 Task: Add Attachment from "Attach a link" to Card Card0000000216 in Board Board0000000054 in Workspace WS0000000018 in Trello. Add Cover Red to Card Card0000000216 in Board Board0000000054 in Workspace WS0000000018 in Trello. Add "Join Card" Button Button0000000216  to Card Card0000000216 in Board Board0000000054 in Workspace WS0000000018 in Trello. Add Description DS0000000216 to Card Card0000000216 in Board Board0000000054 in Workspace WS0000000018 in Trello. Add Comment CM0000000216 to Card Card0000000216 in Board Board0000000054 in Workspace WS0000000018 in Trello
Action: Mouse moved to (448, 613)
Screenshot: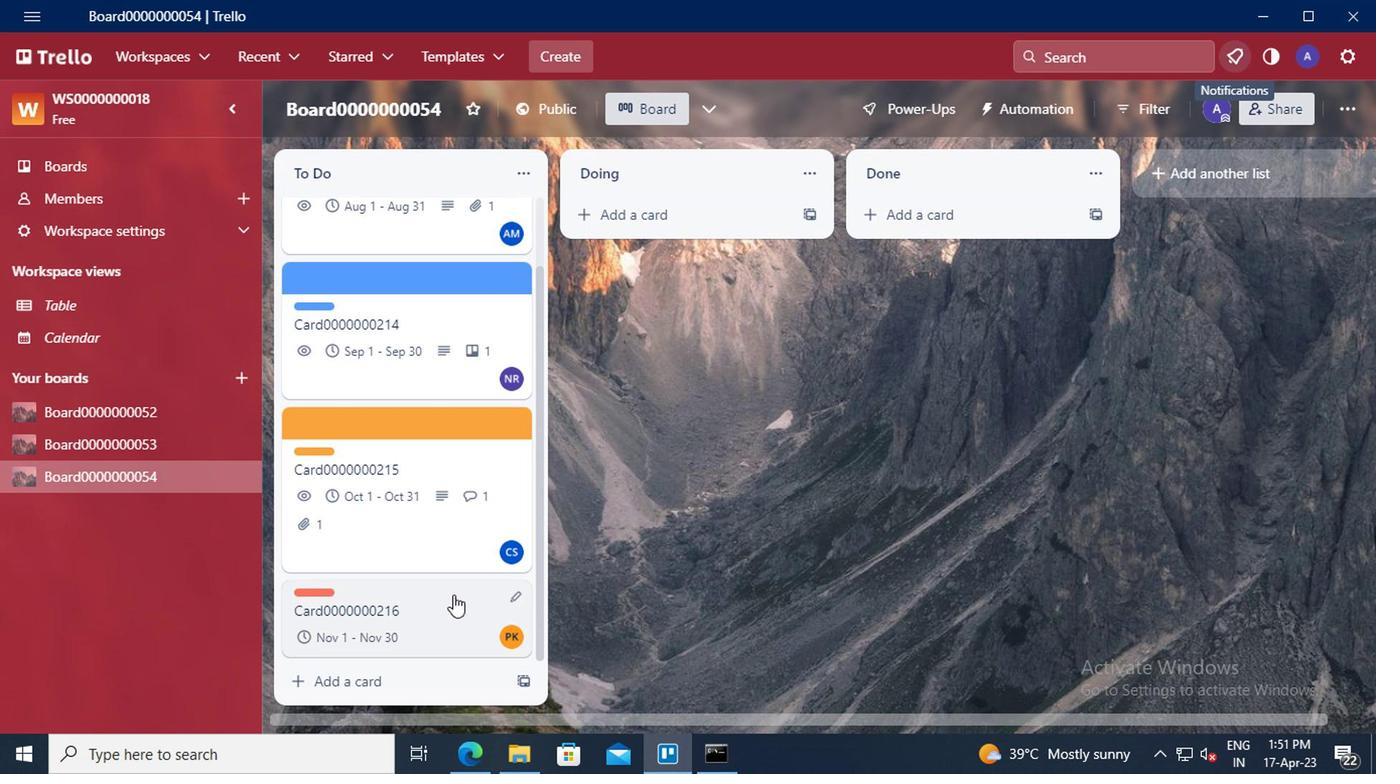 
Action: Mouse pressed left at (448, 613)
Screenshot: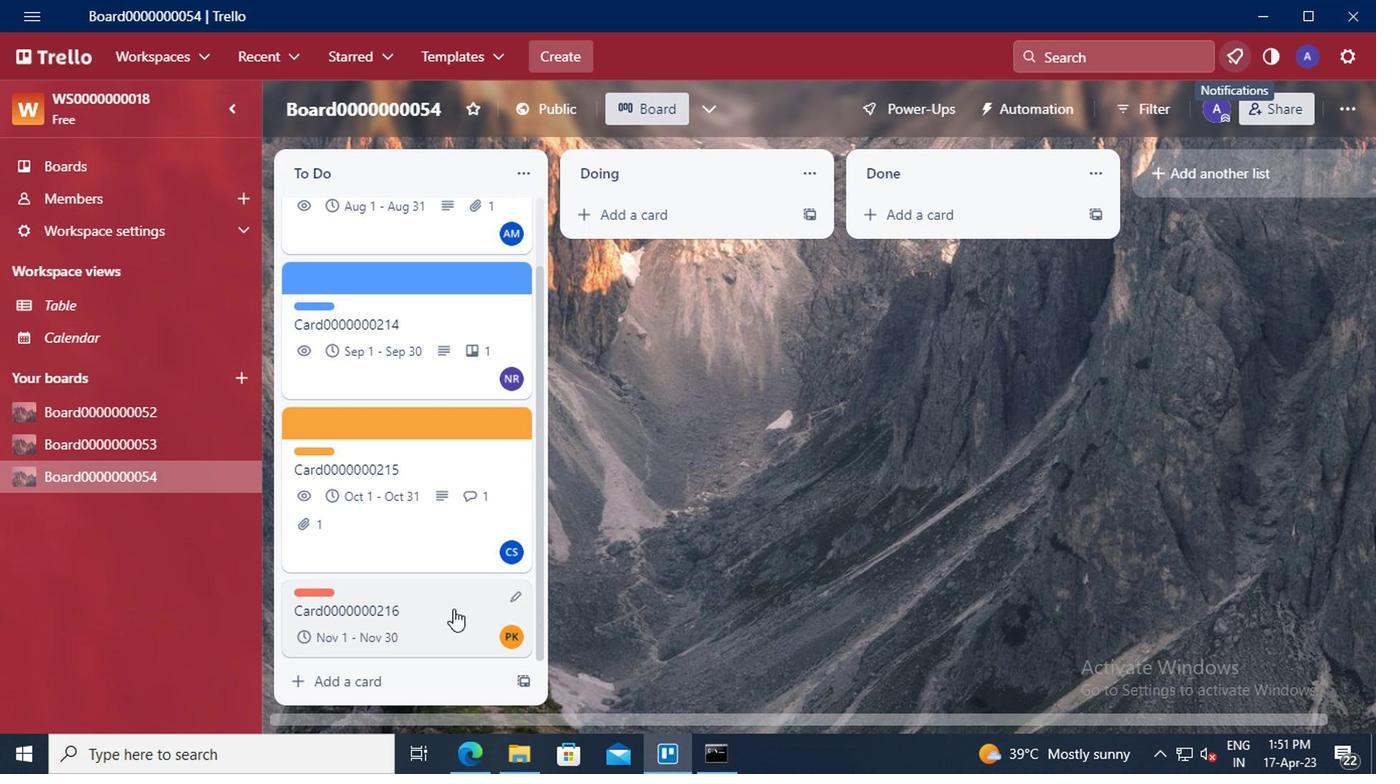 
Action: Mouse moved to (935, 348)
Screenshot: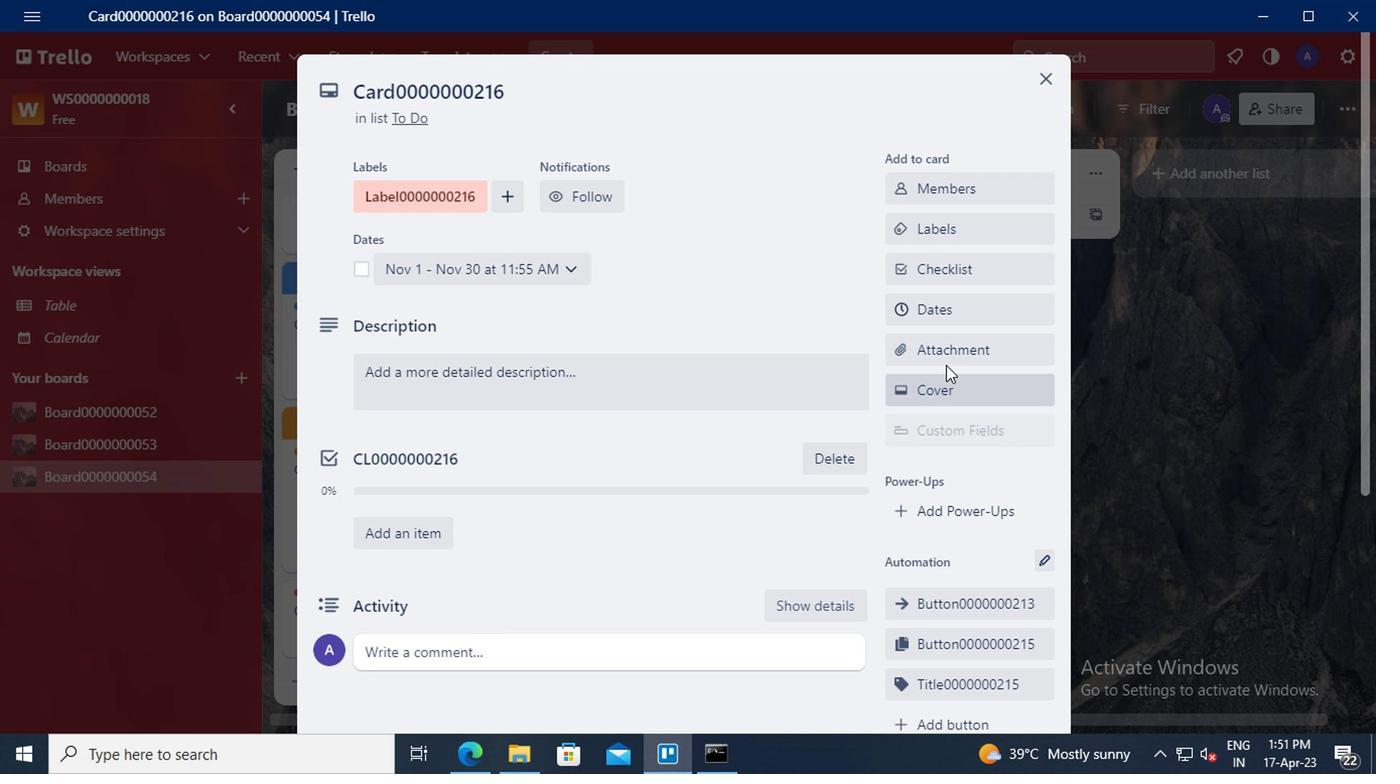 
Action: Mouse pressed left at (935, 348)
Screenshot: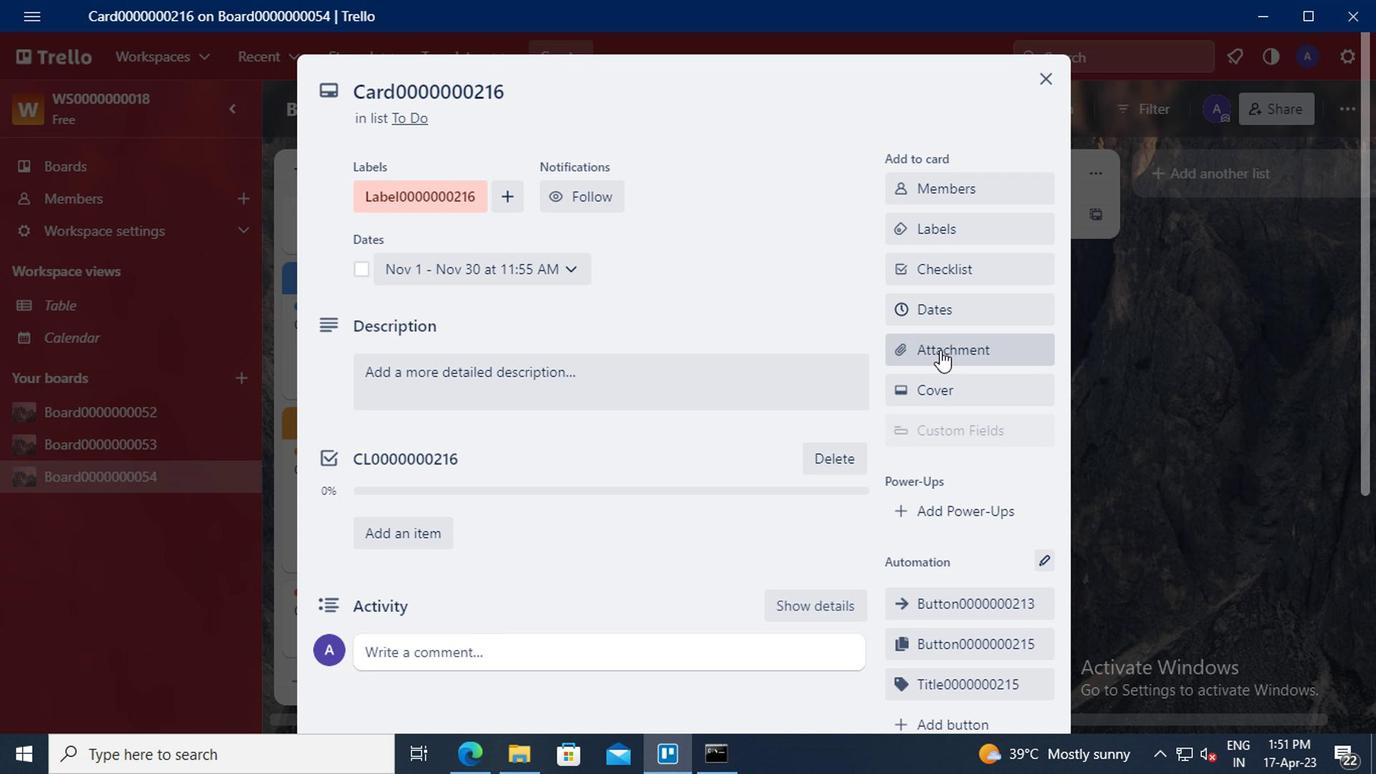 
Action: Mouse moved to (467, 752)
Screenshot: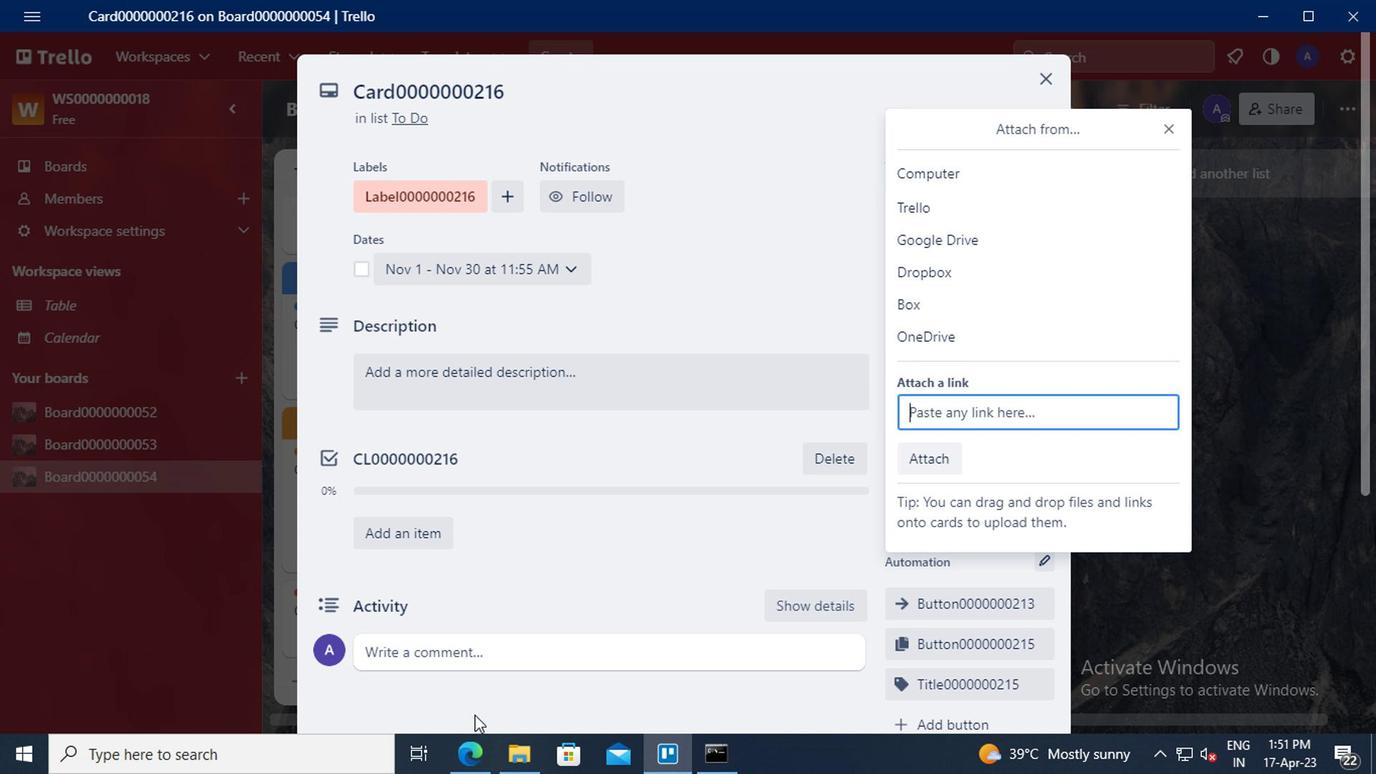
Action: Mouse pressed left at (467, 752)
Screenshot: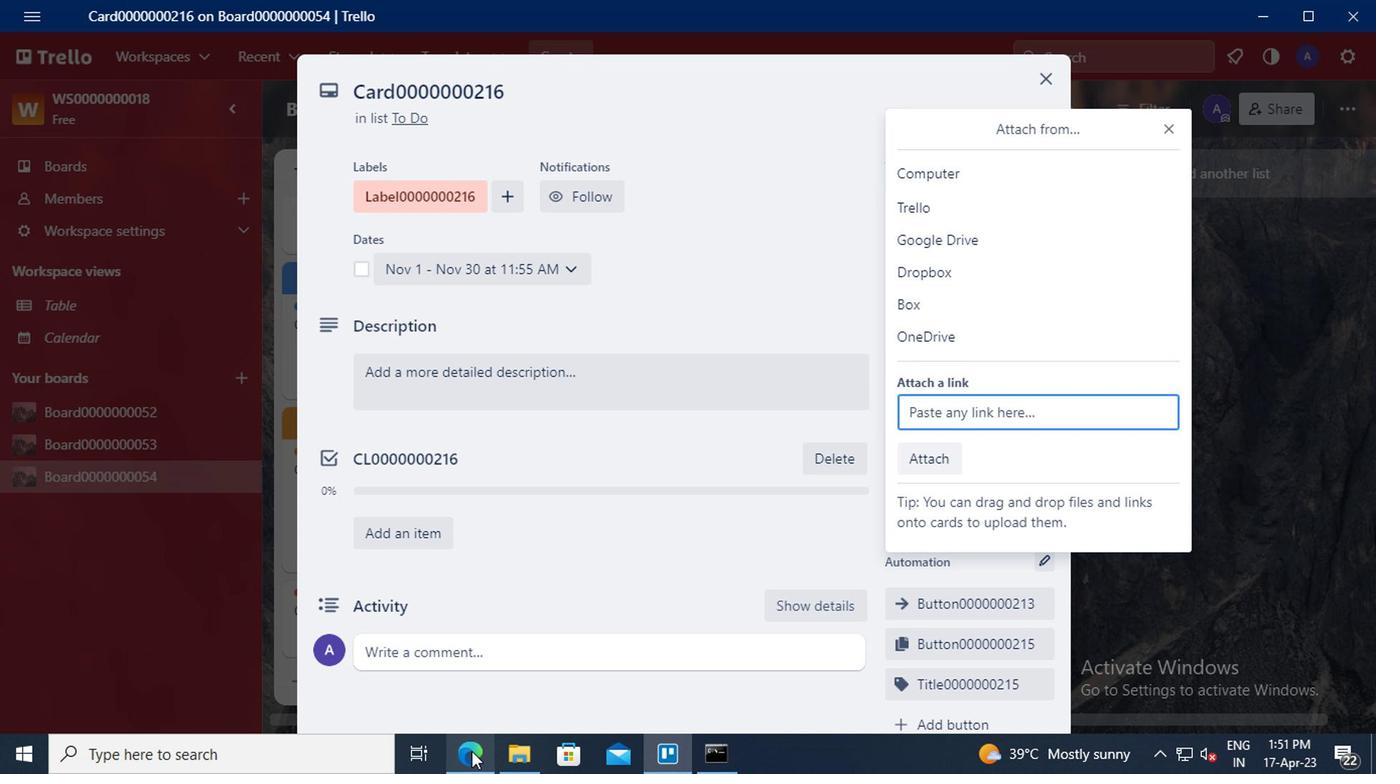 
Action: Mouse moved to (321, 53)
Screenshot: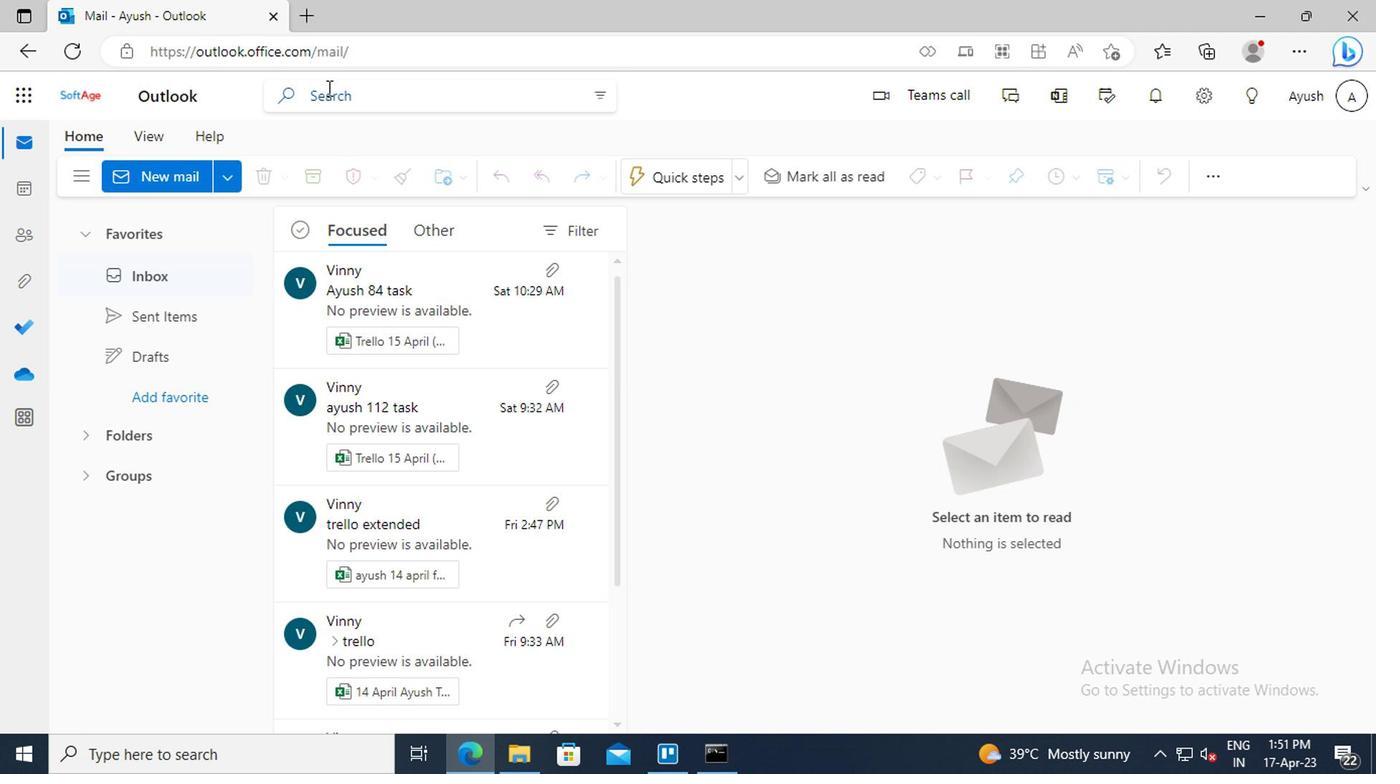 
Action: Mouse pressed left at (321, 53)
Screenshot: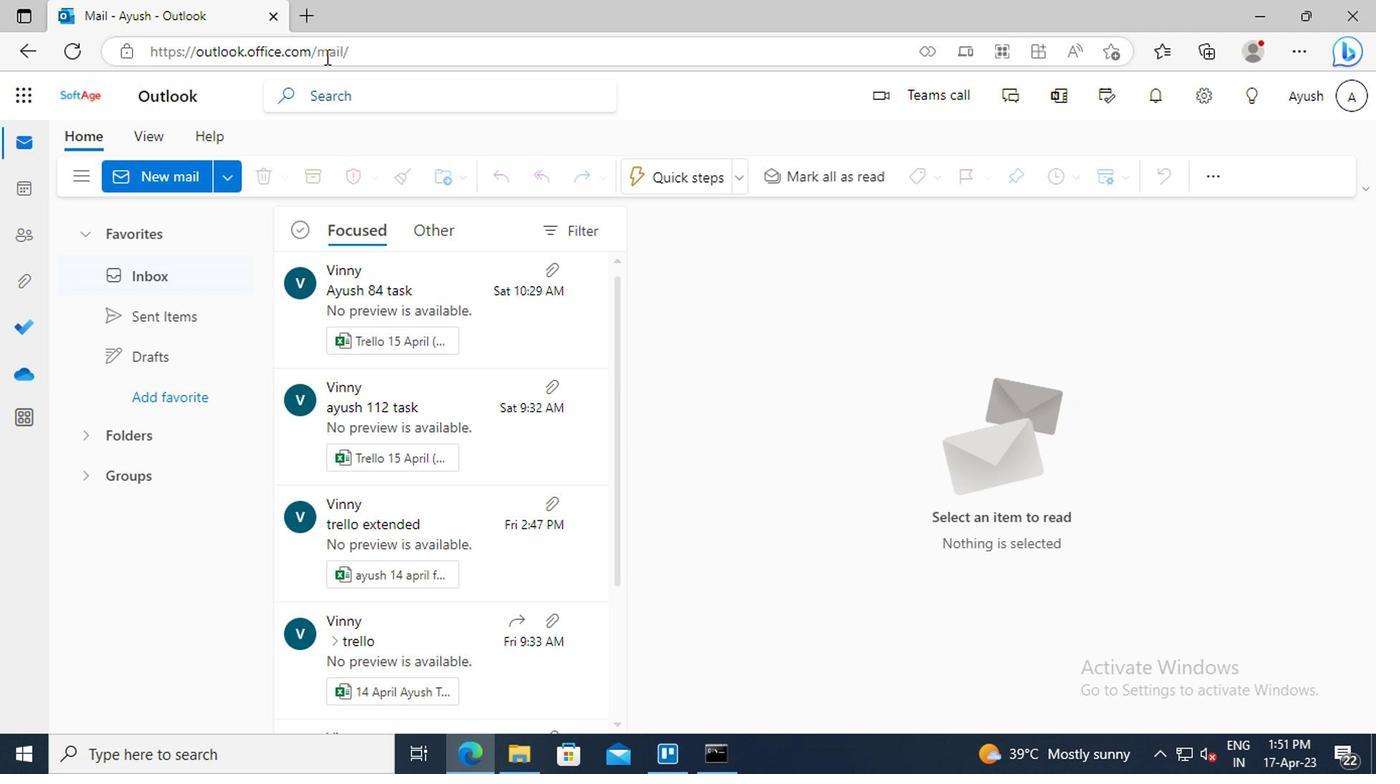 
Action: Key pressed ctrl+C
Screenshot: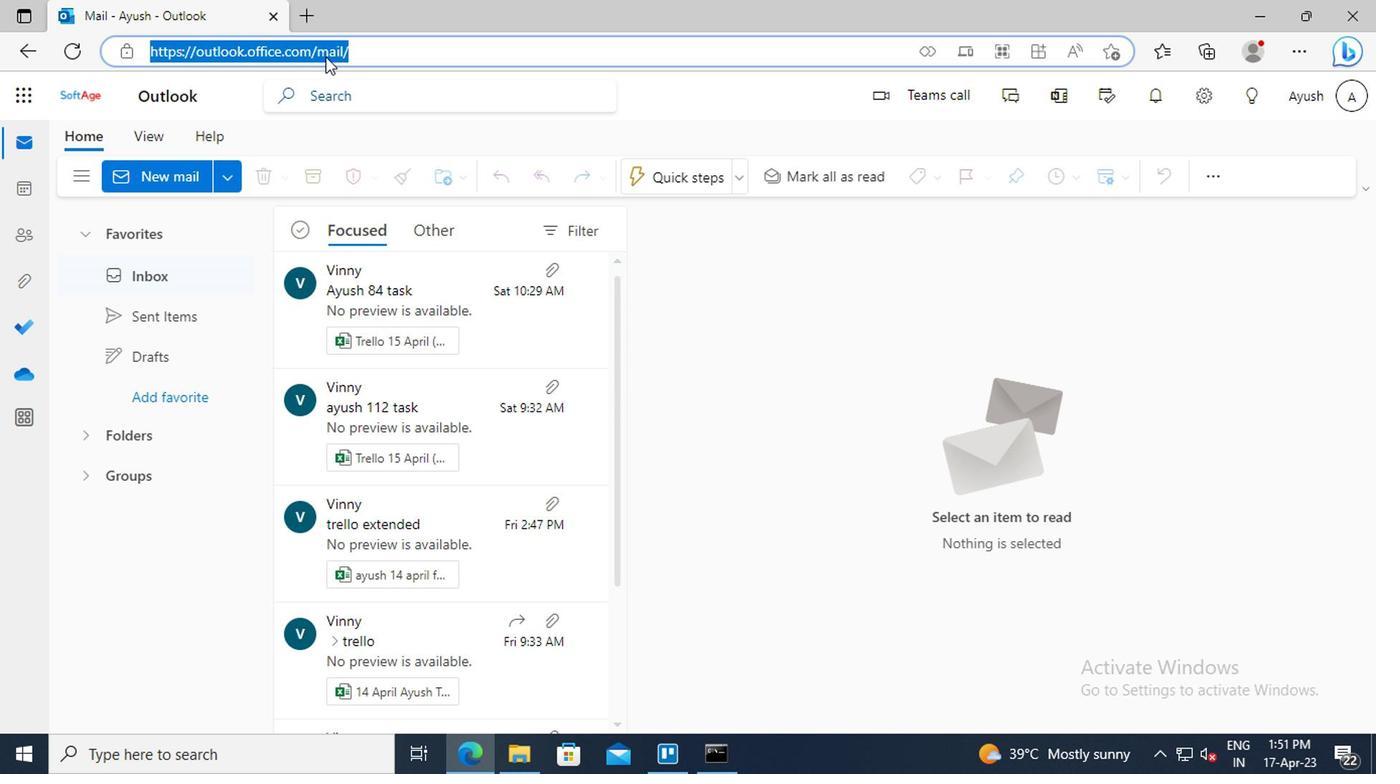 
Action: Mouse moved to (668, 755)
Screenshot: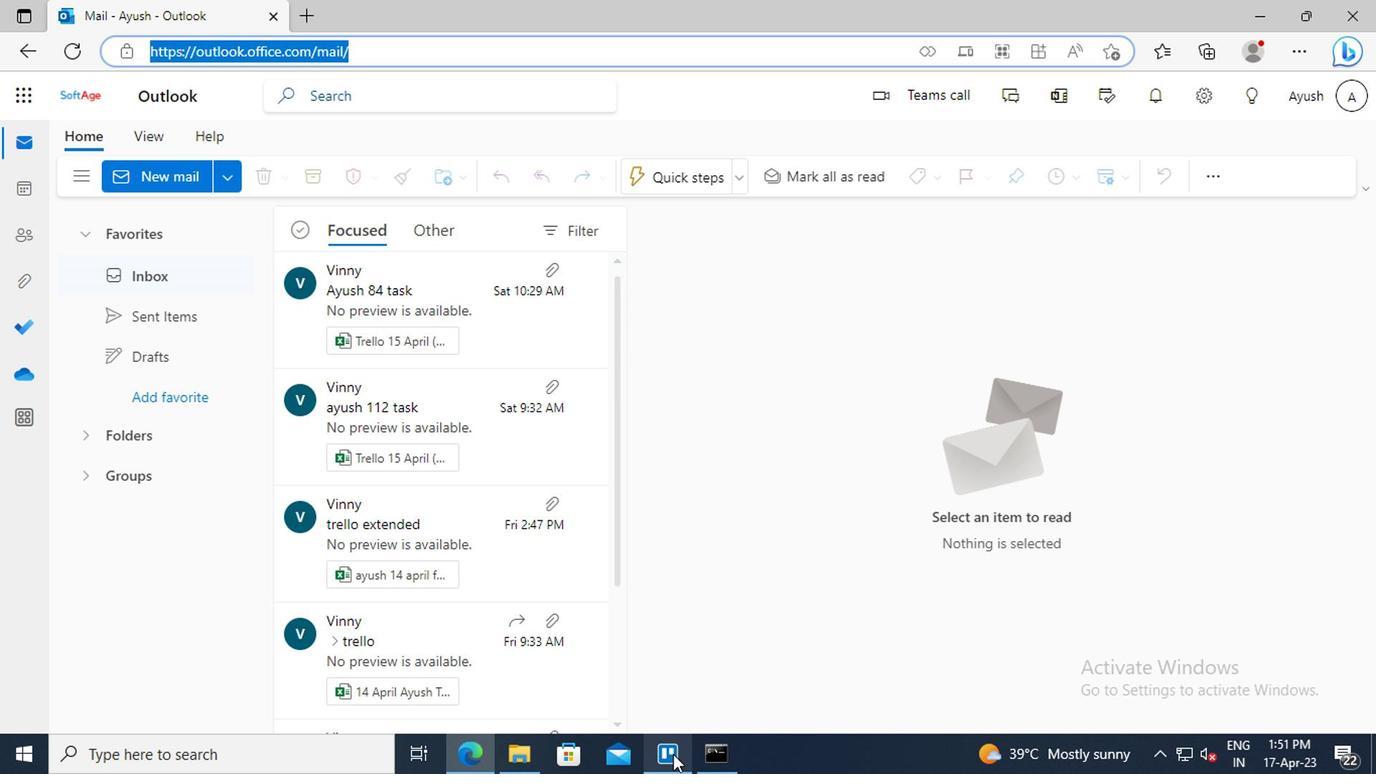 
Action: Mouse pressed left at (668, 755)
Screenshot: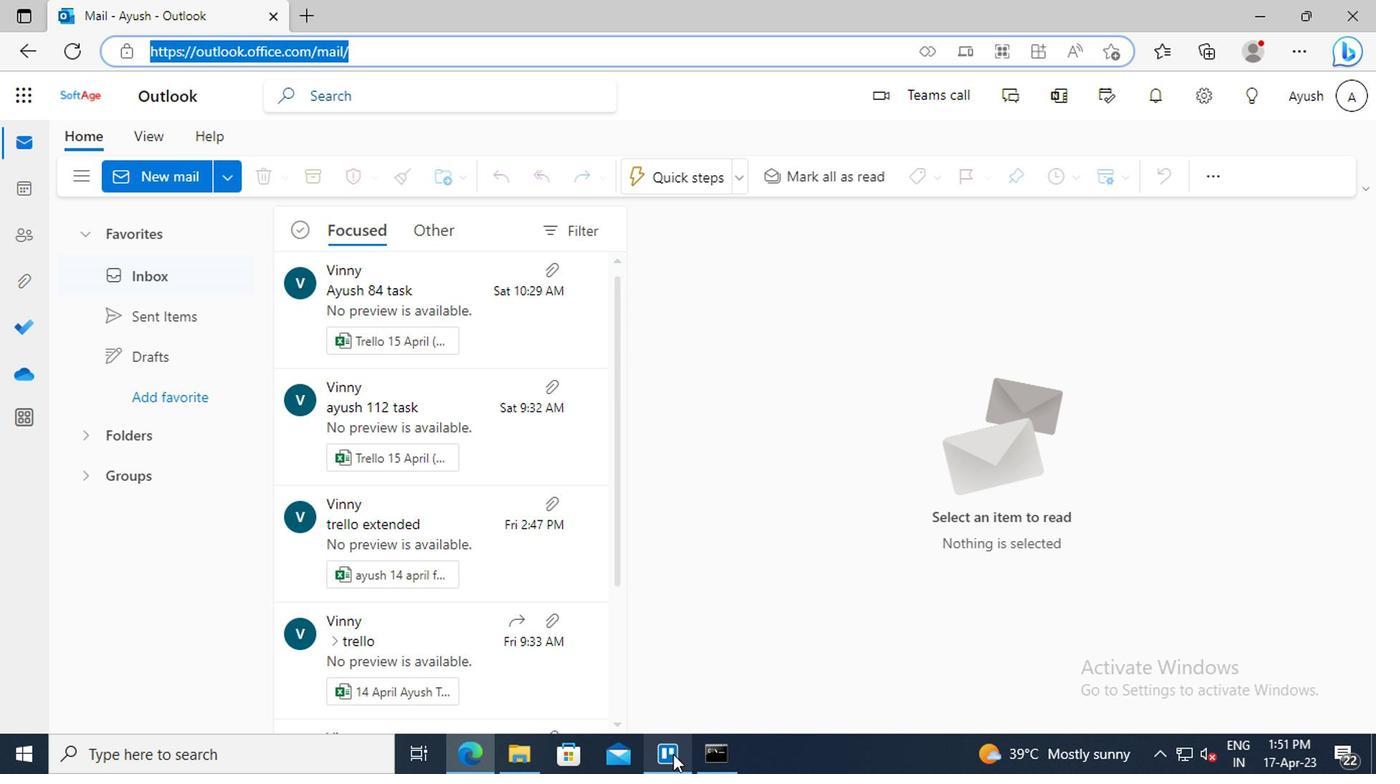 
Action: Mouse moved to (946, 417)
Screenshot: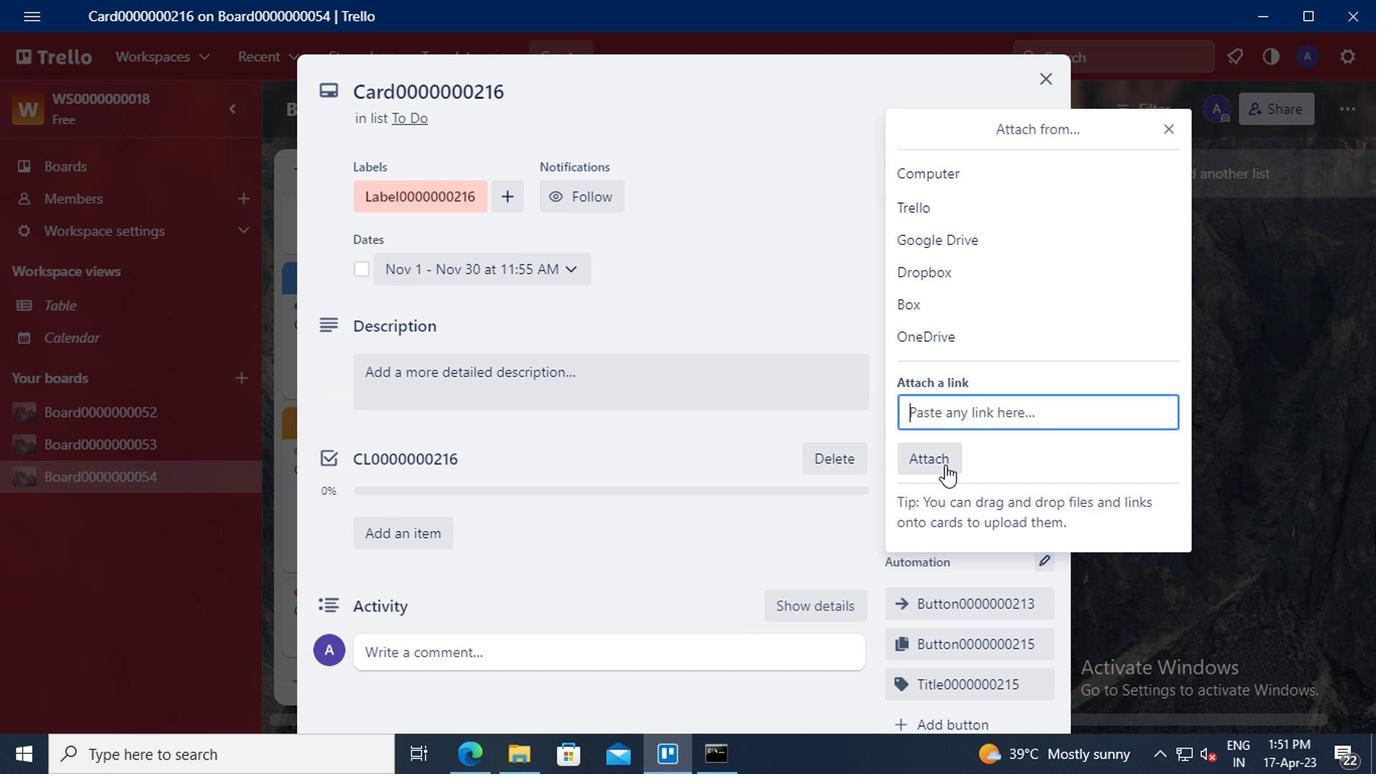 
Action: Mouse pressed left at (946, 417)
Screenshot: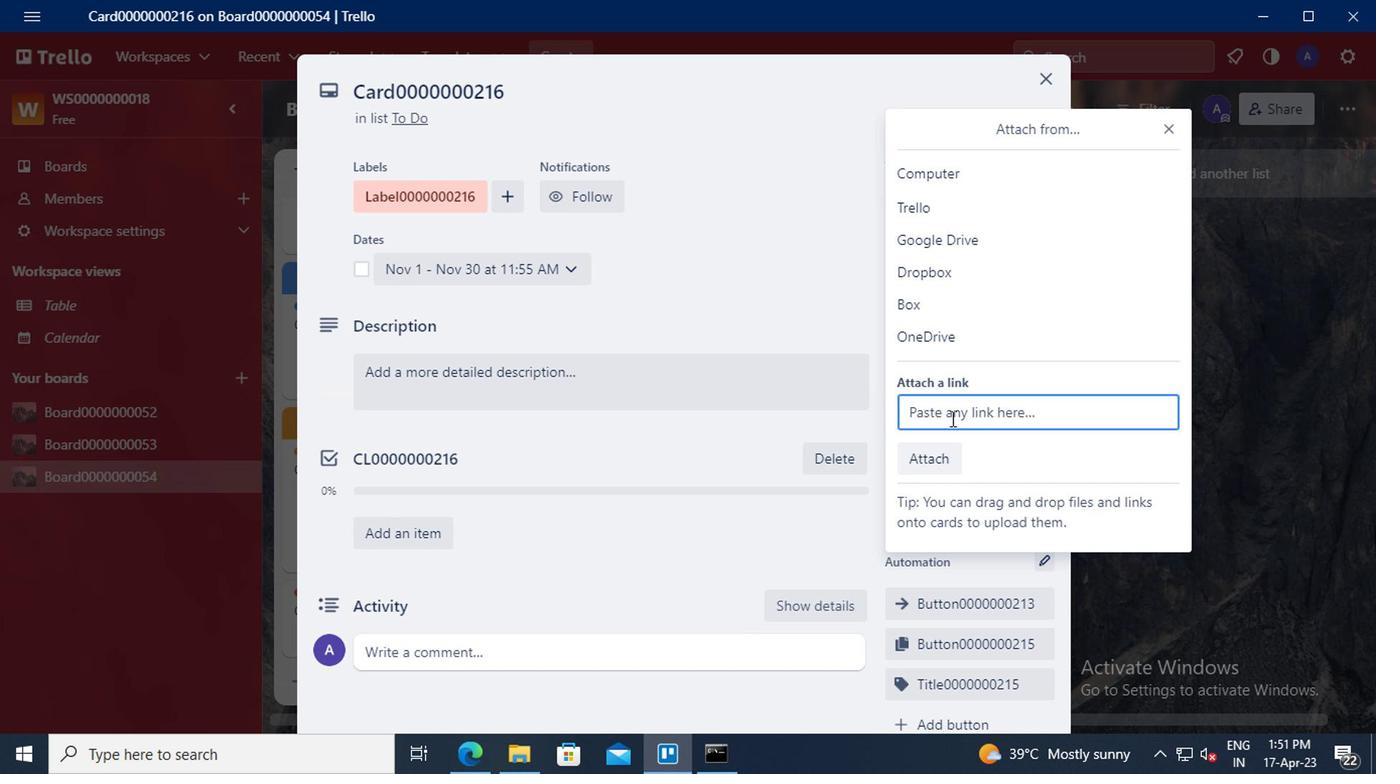 
Action: Key pressed ctrl+V
Screenshot: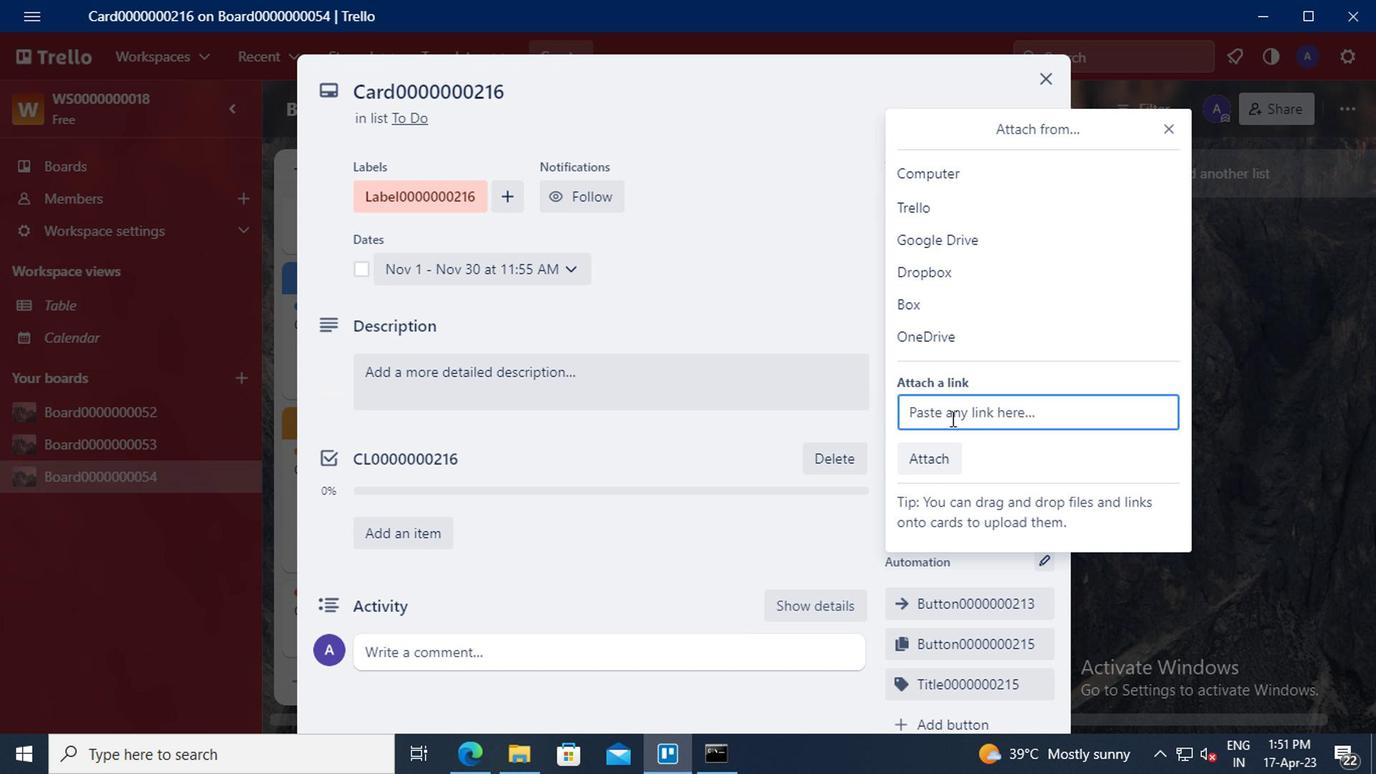 
Action: Mouse moved to (935, 529)
Screenshot: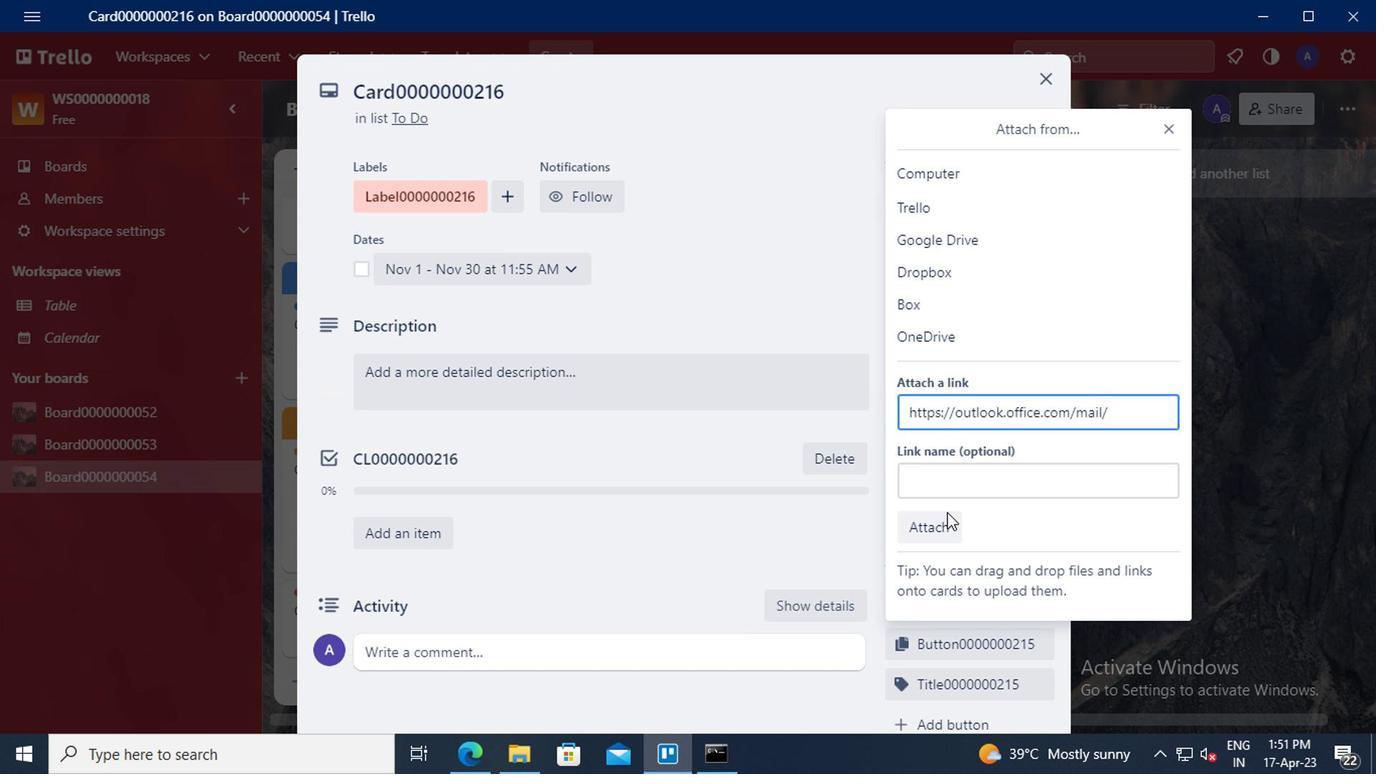 
Action: Mouse pressed left at (935, 529)
Screenshot: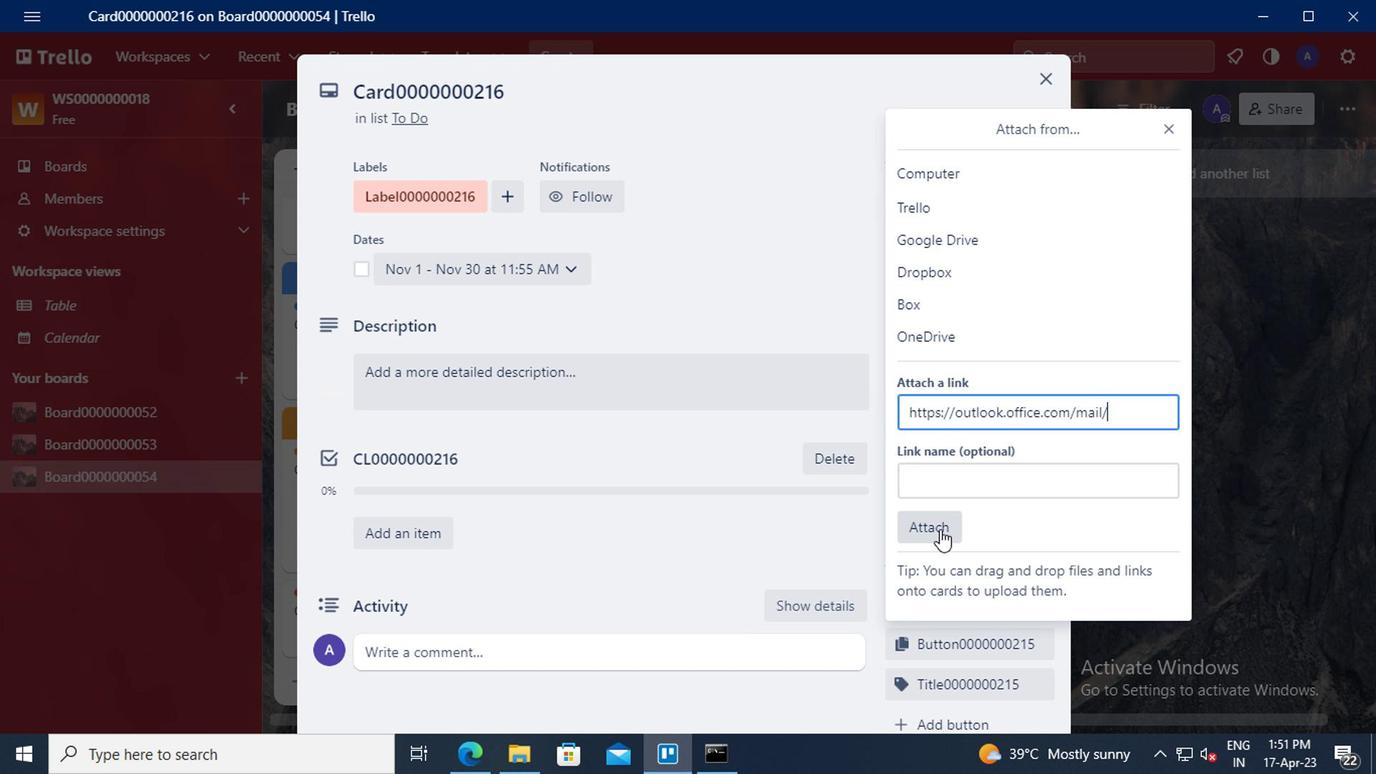 
Action: Mouse moved to (943, 397)
Screenshot: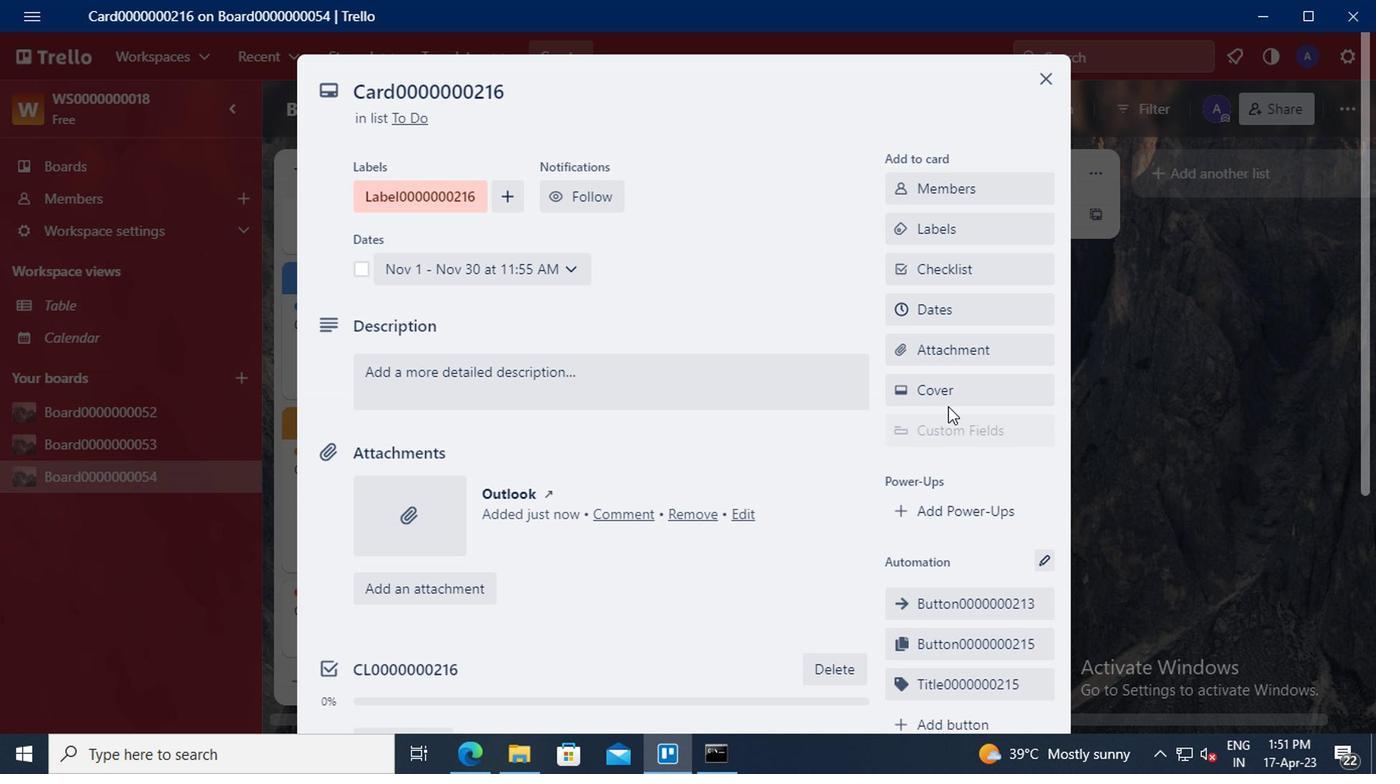 
Action: Mouse pressed left at (943, 397)
Screenshot: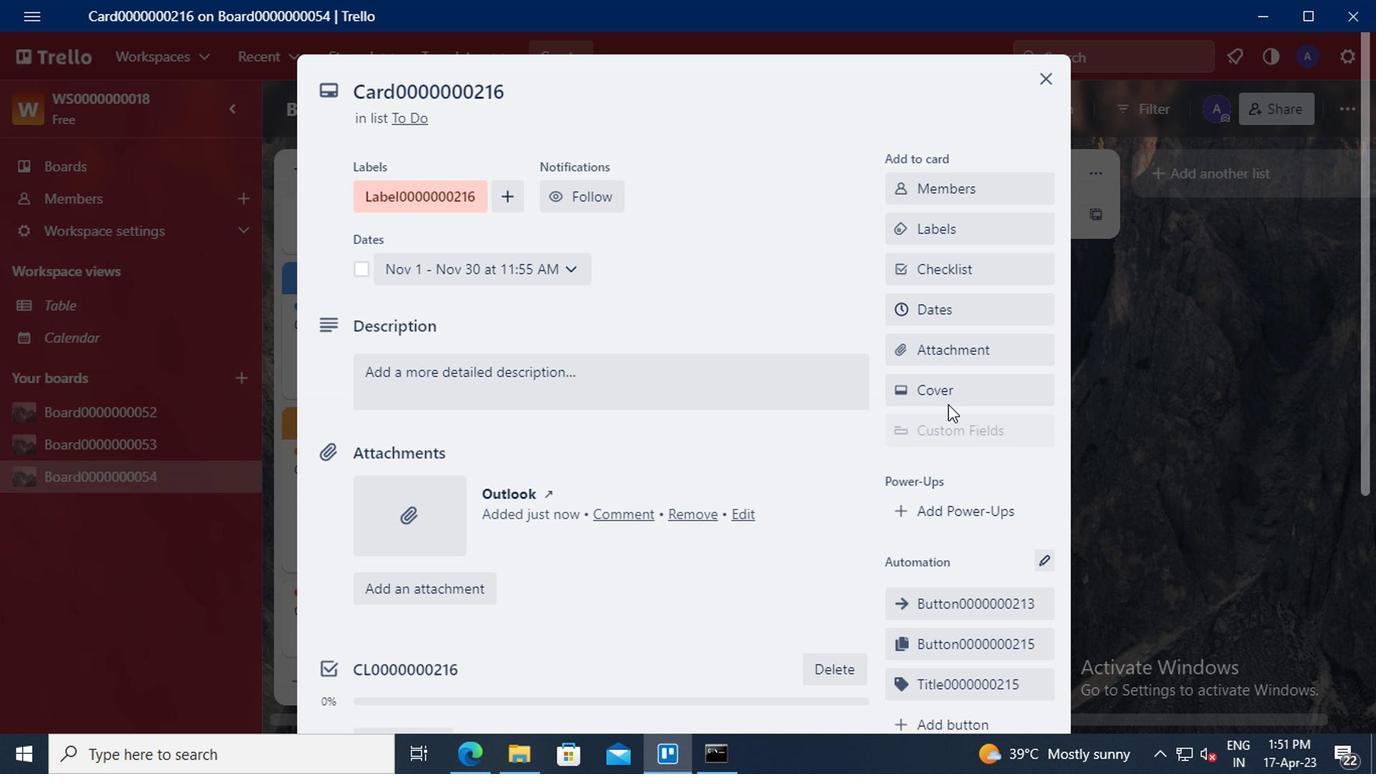 
Action: Mouse moved to (1108, 315)
Screenshot: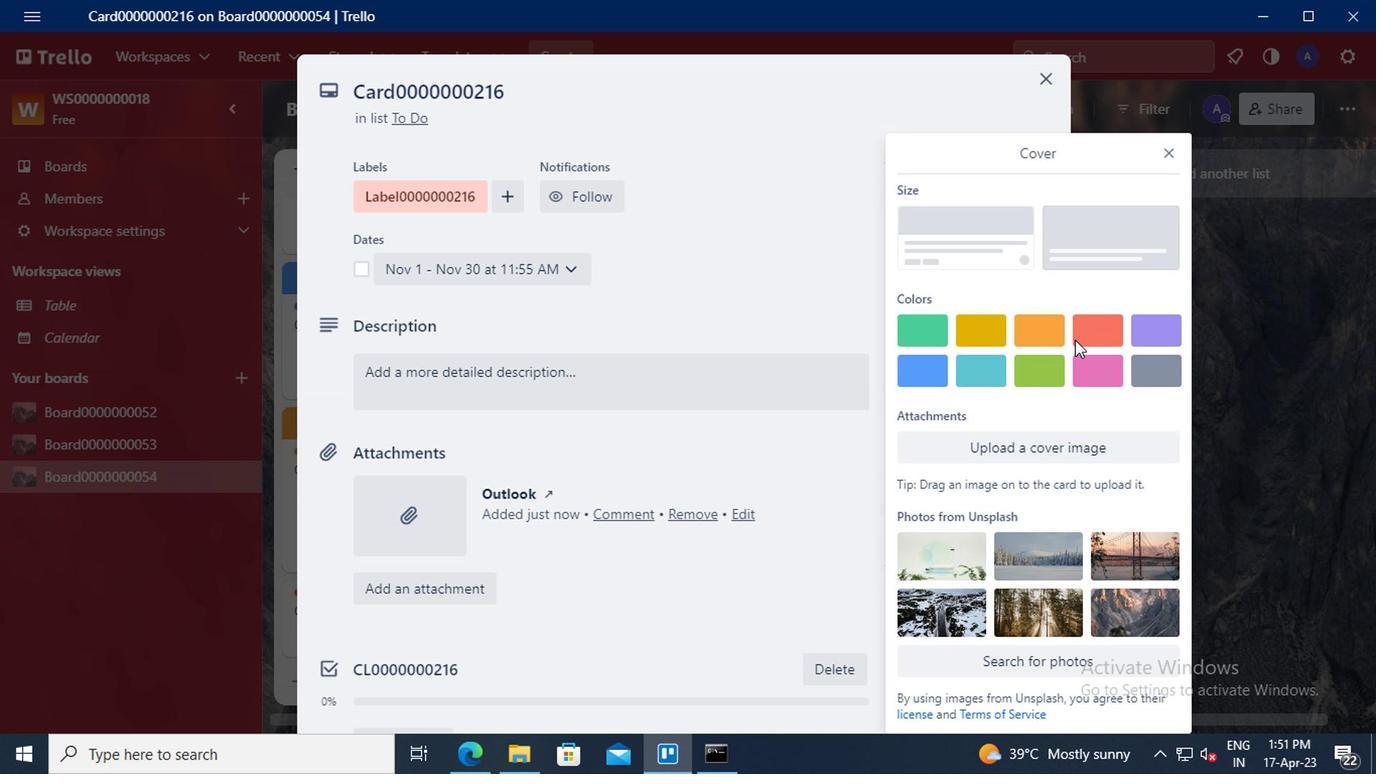 
Action: Mouse pressed left at (1108, 315)
Screenshot: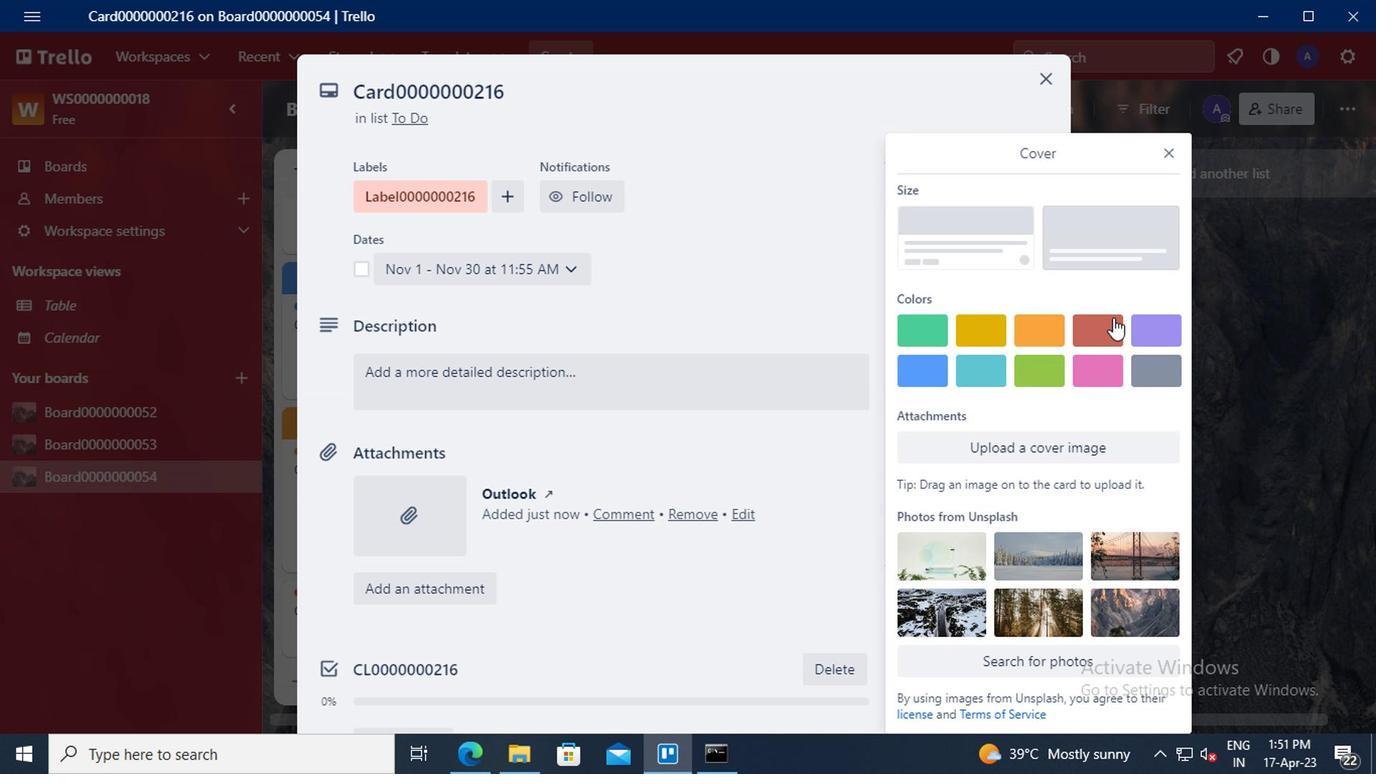 
Action: Mouse moved to (1163, 114)
Screenshot: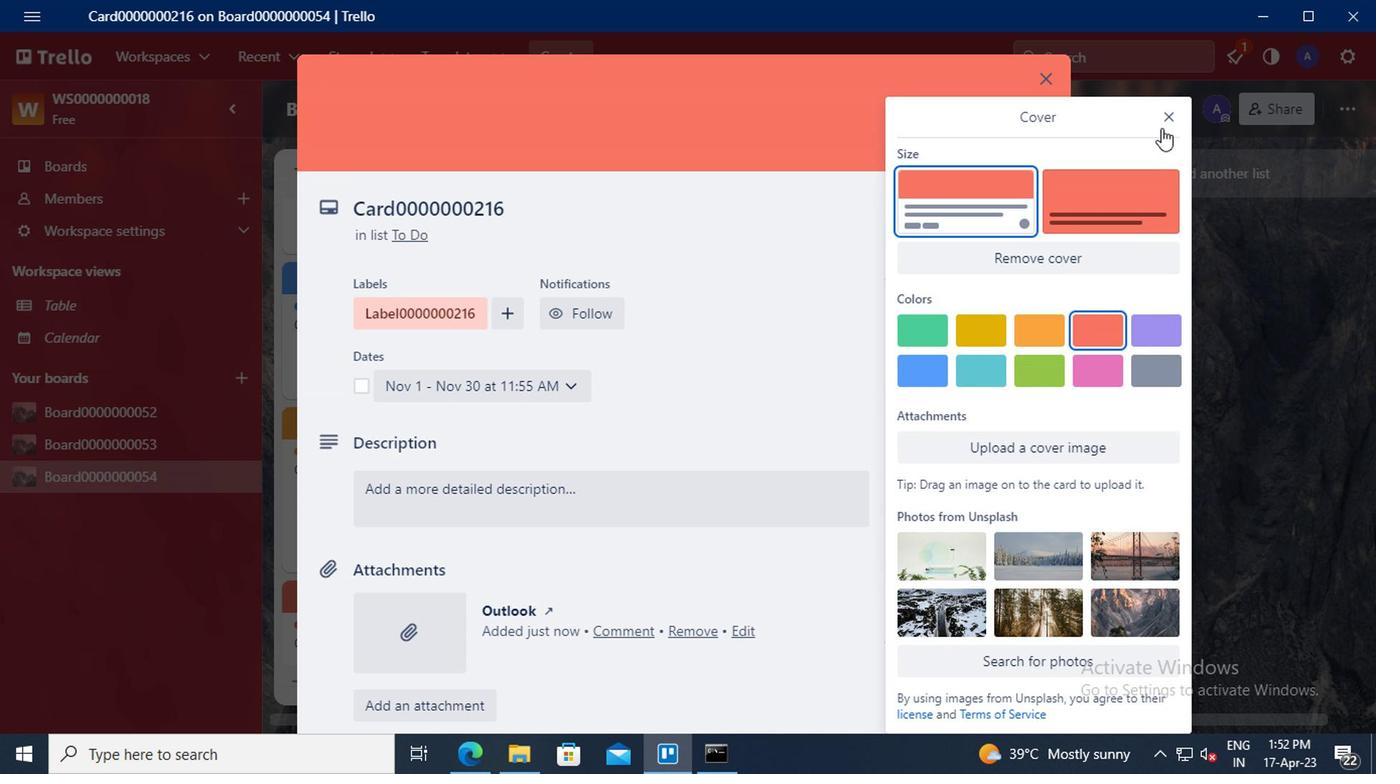 
Action: Mouse pressed left at (1163, 114)
Screenshot: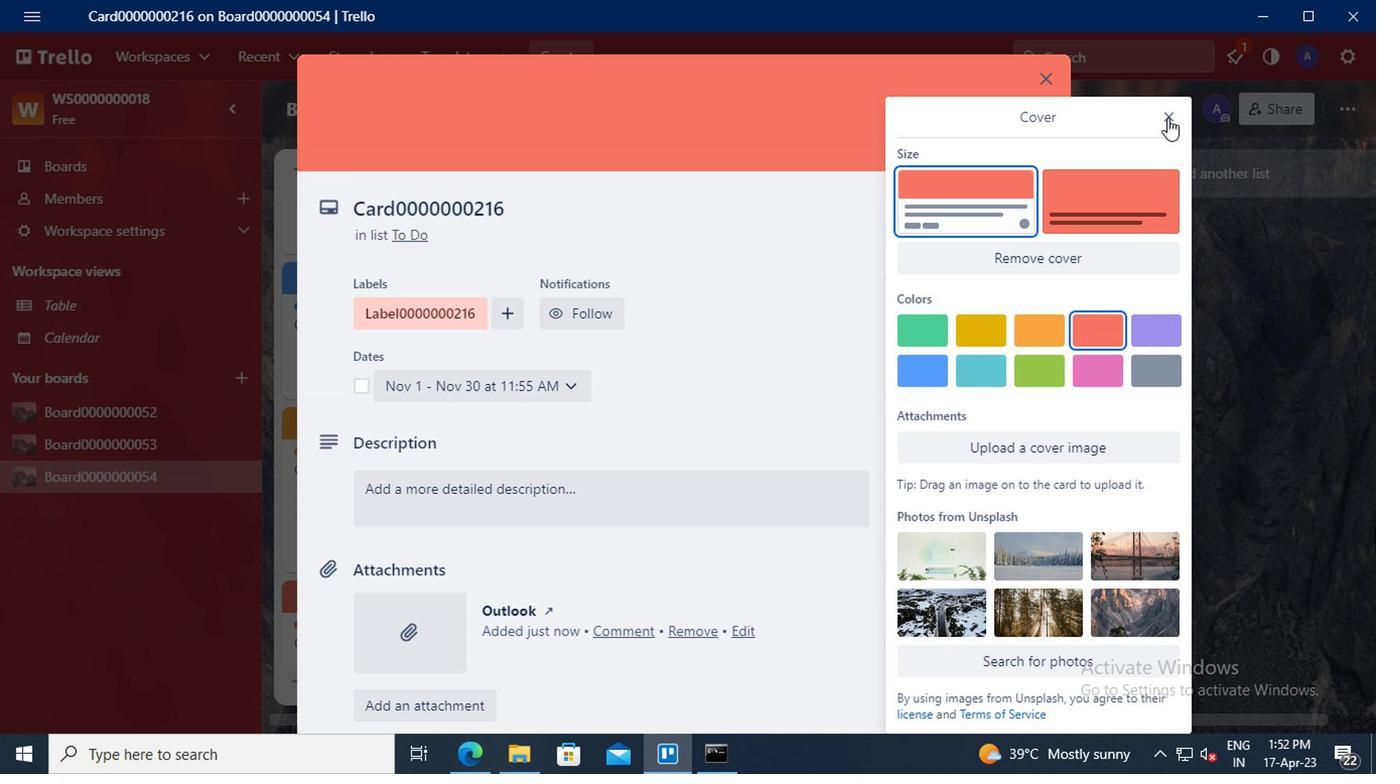
Action: Mouse moved to (969, 365)
Screenshot: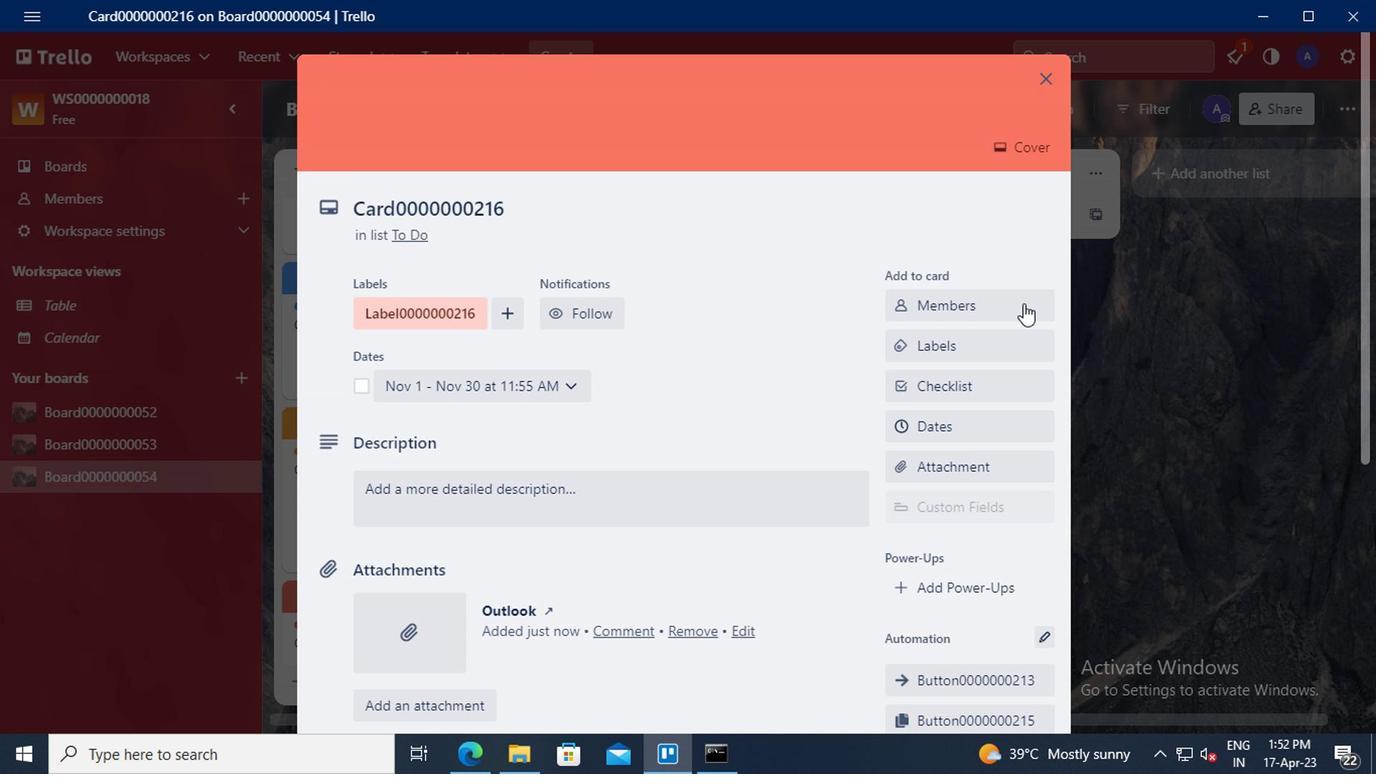 
Action: Mouse scrolled (969, 364) with delta (0, -1)
Screenshot: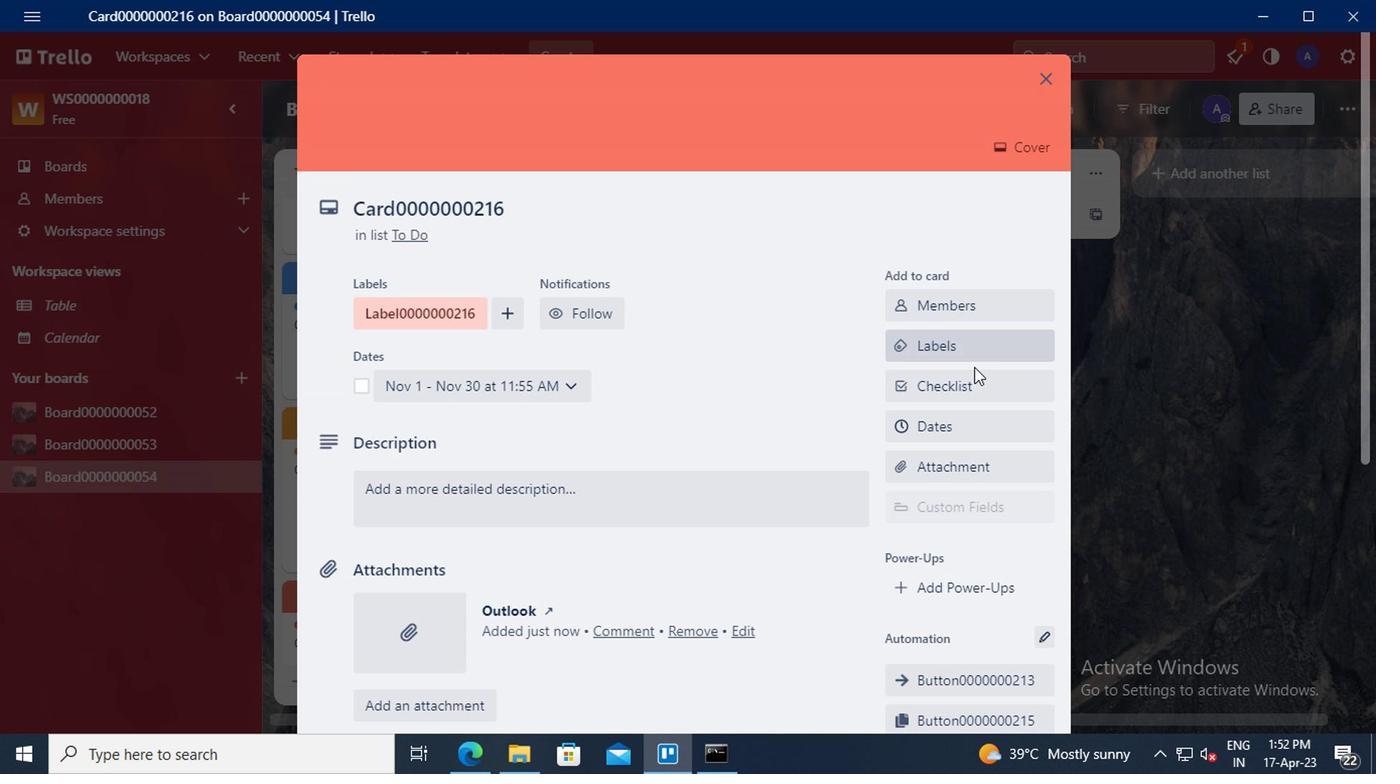 
Action: Mouse scrolled (969, 364) with delta (0, -1)
Screenshot: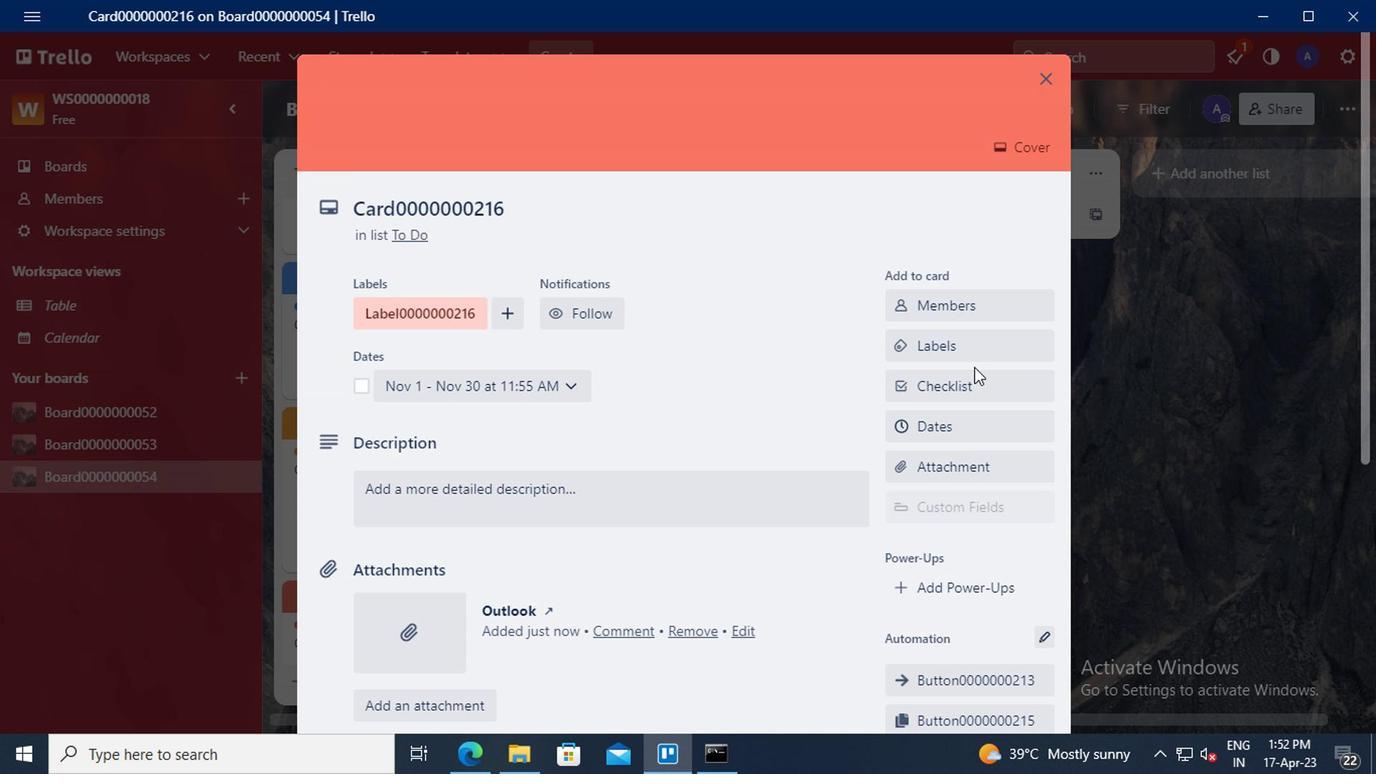 
Action: Mouse scrolled (969, 364) with delta (0, -1)
Screenshot: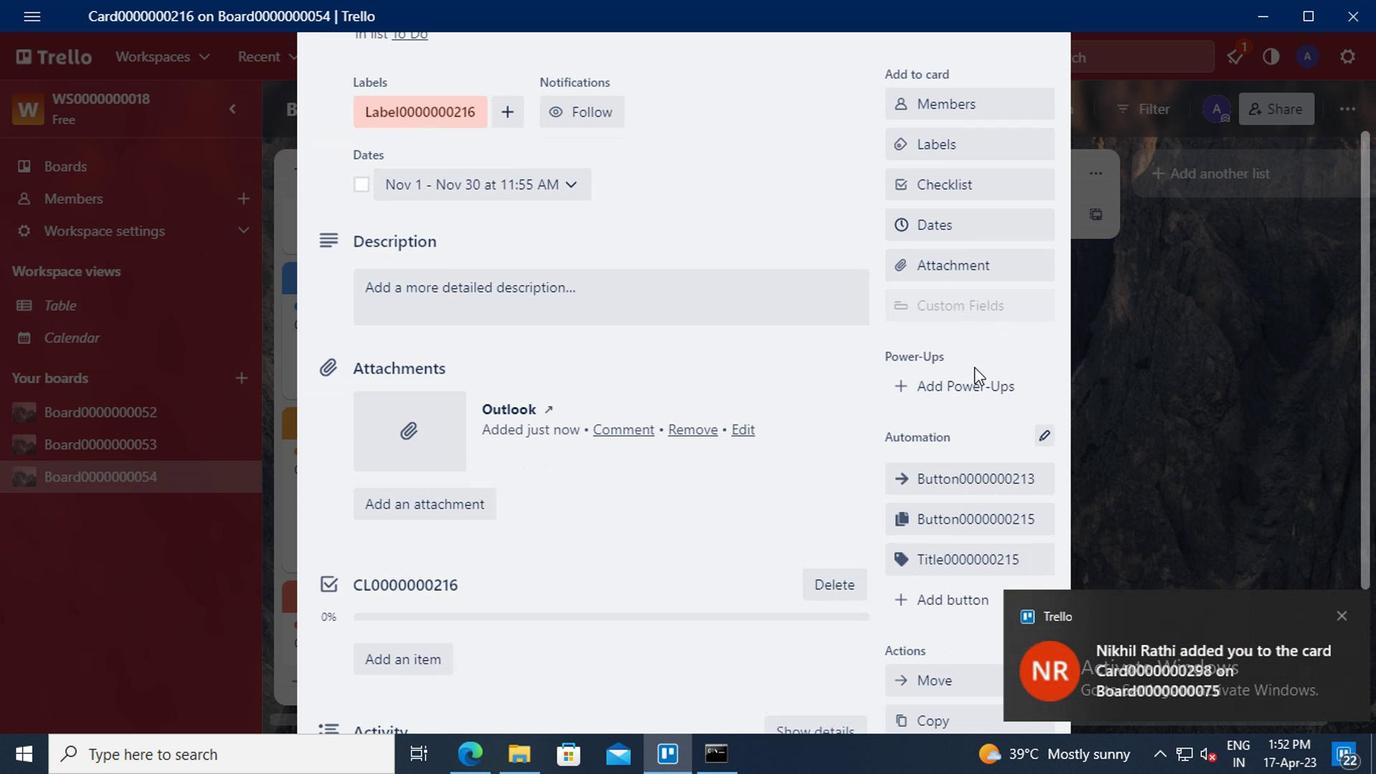 
Action: Mouse scrolled (969, 364) with delta (0, -1)
Screenshot: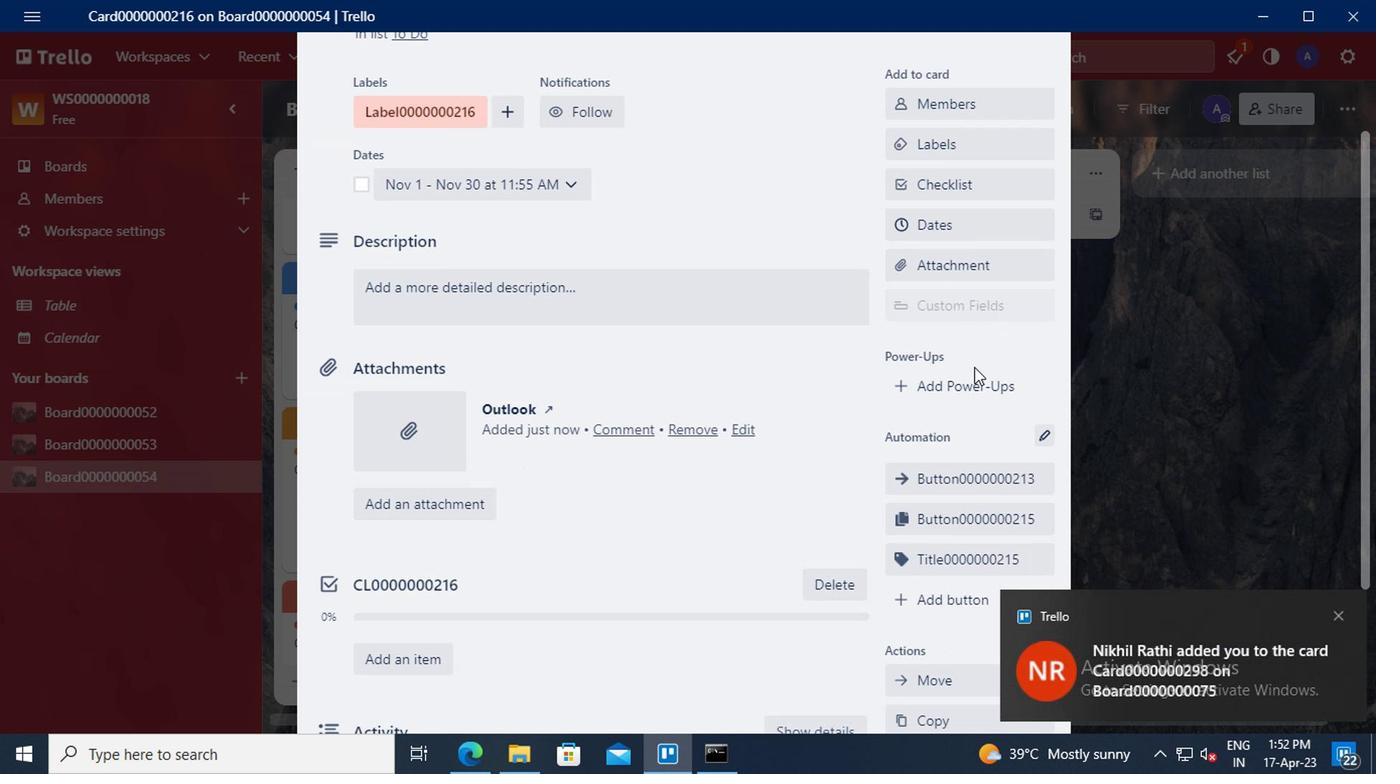 
Action: Mouse moved to (969, 399)
Screenshot: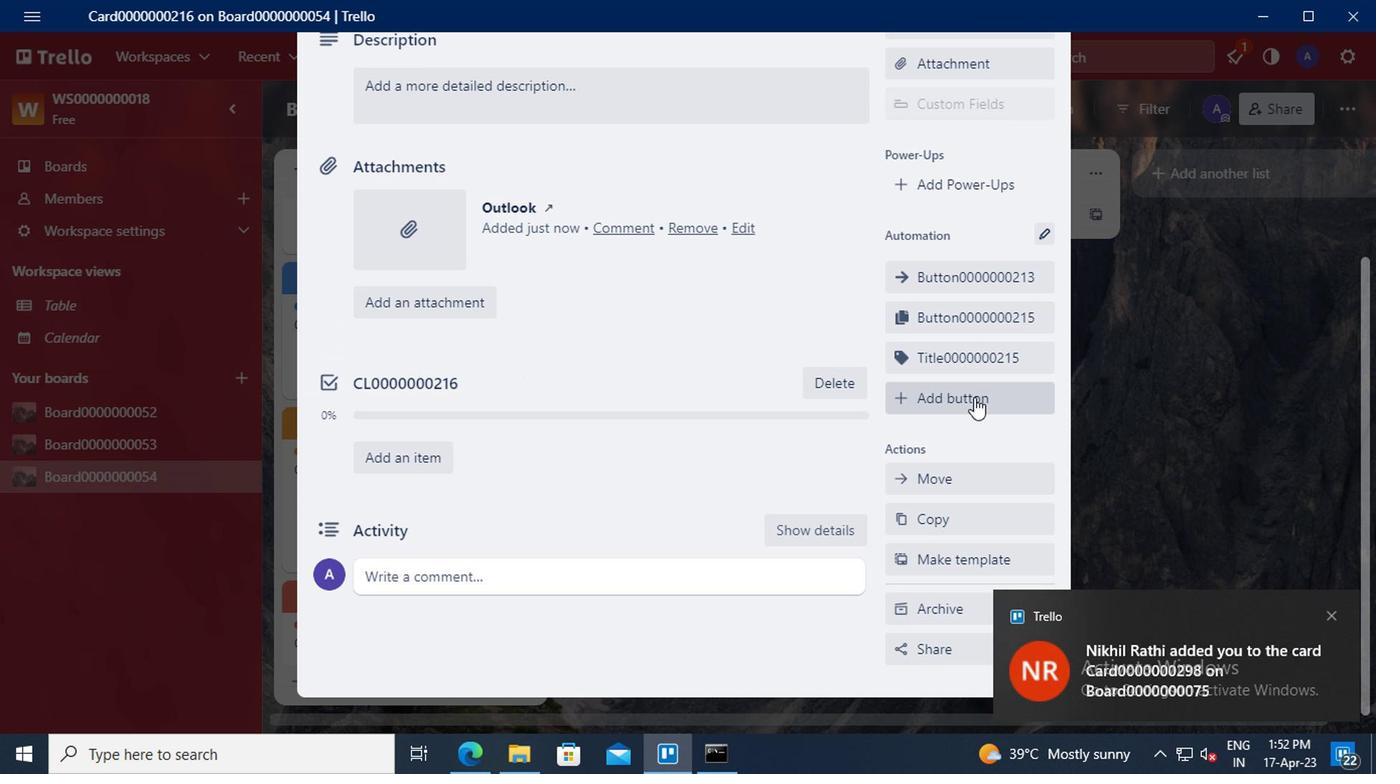 
Action: Mouse pressed left at (969, 399)
Screenshot: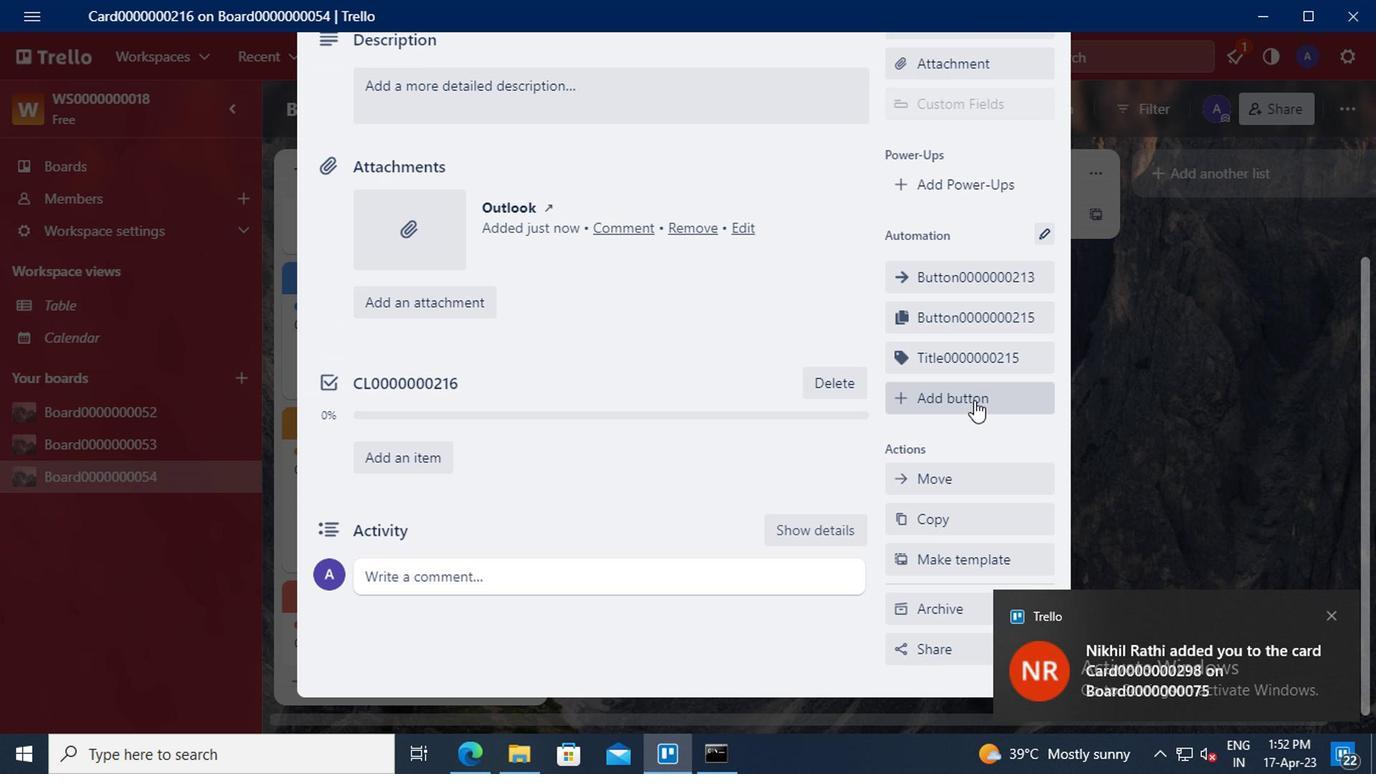 
Action: Mouse moved to (969, 310)
Screenshot: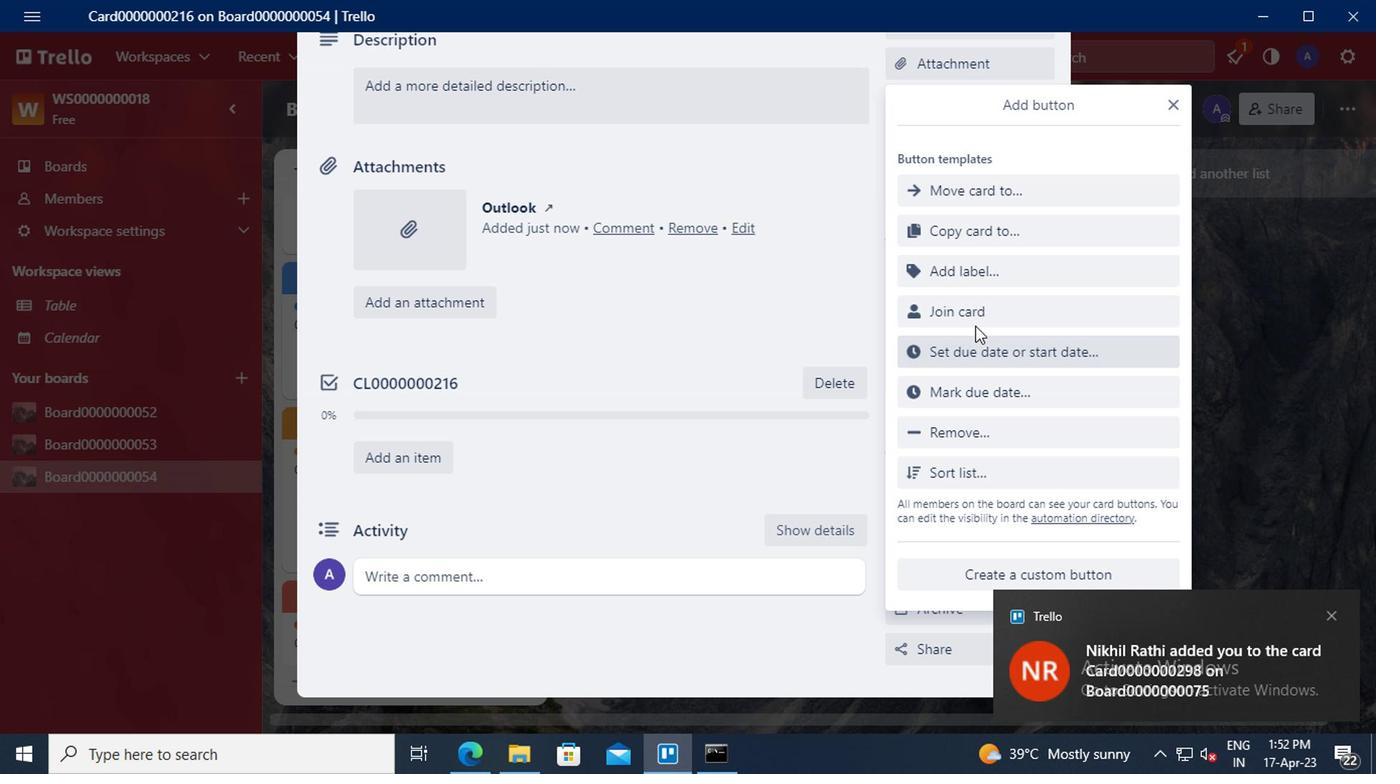 
Action: Mouse pressed left at (969, 310)
Screenshot: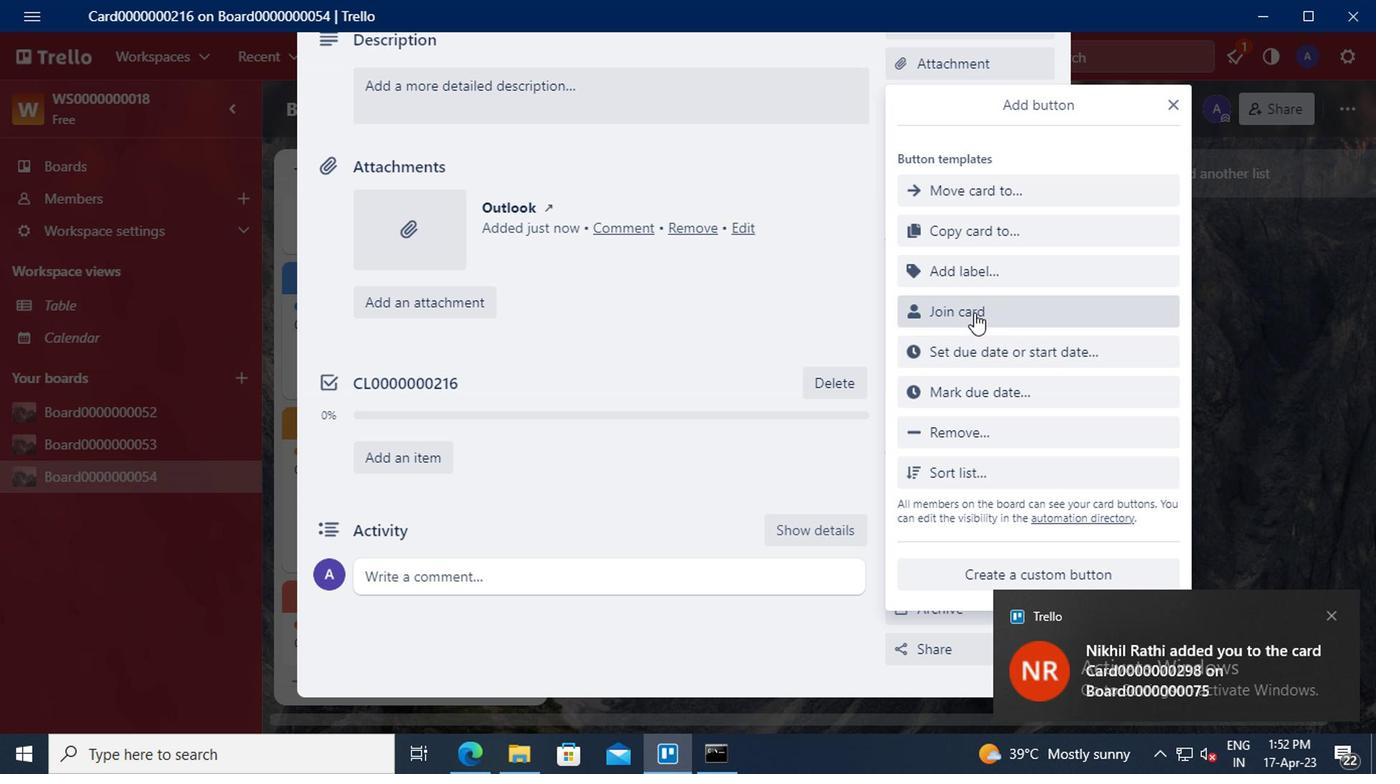 
Action: Mouse moved to (968, 190)
Screenshot: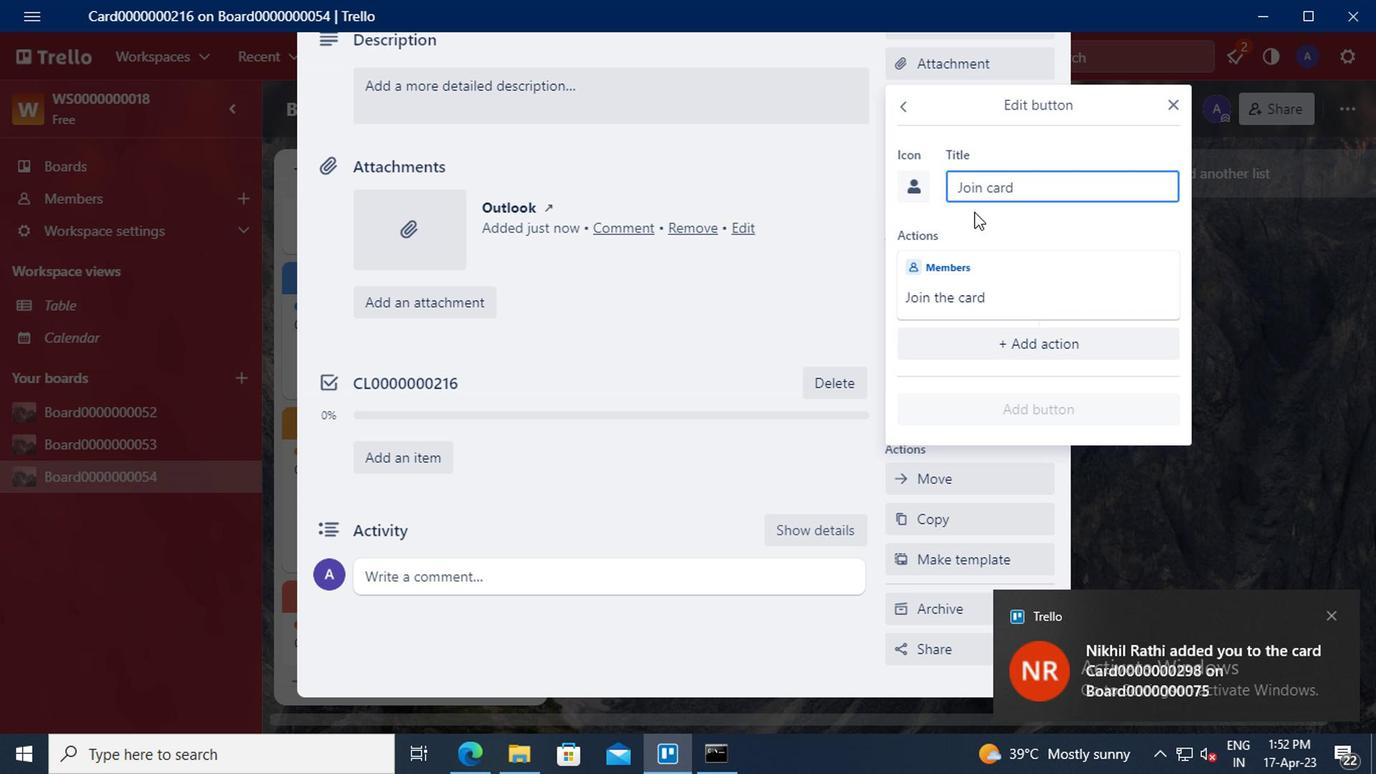 
Action: Mouse pressed left at (968, 190)
Screenshot: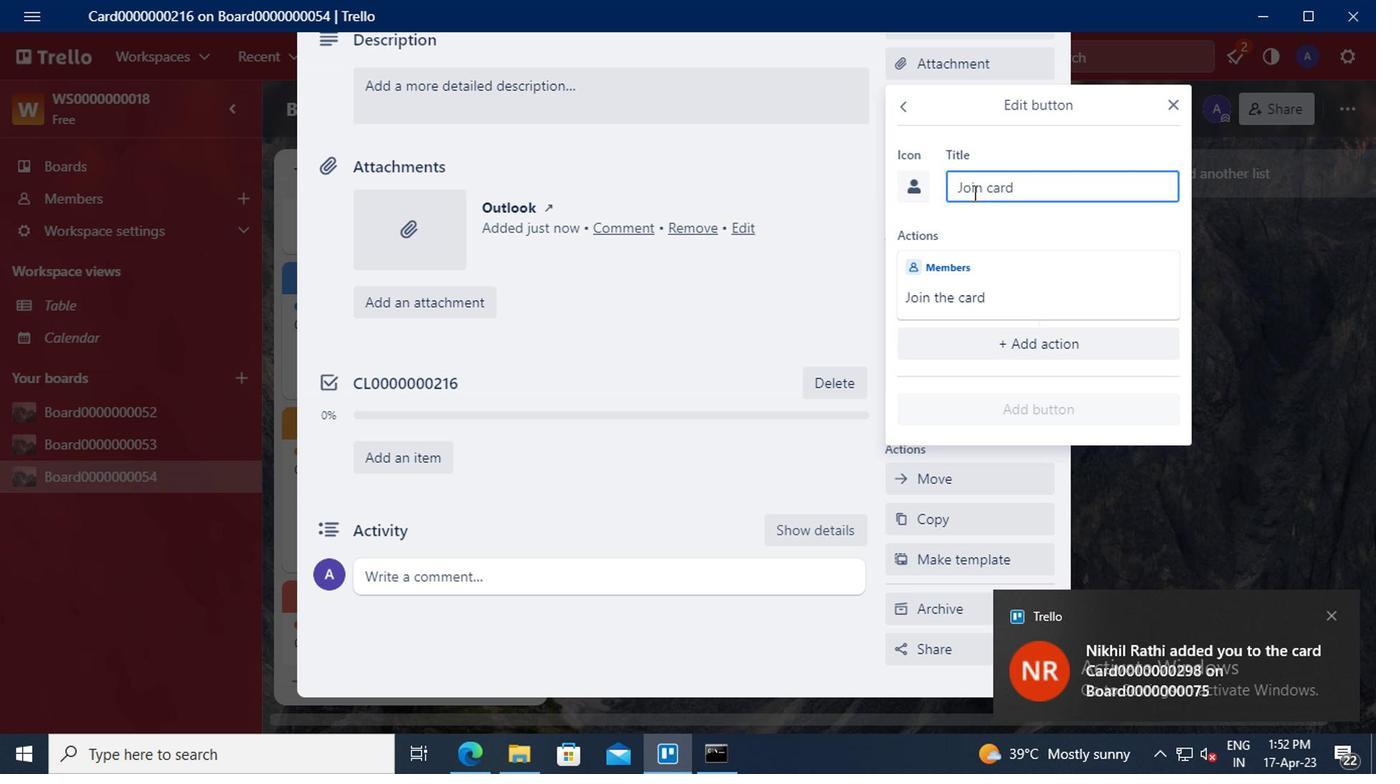 
Action: Key pressed <Key.shift>ctrl+BUTTON0000000216
Screenshot: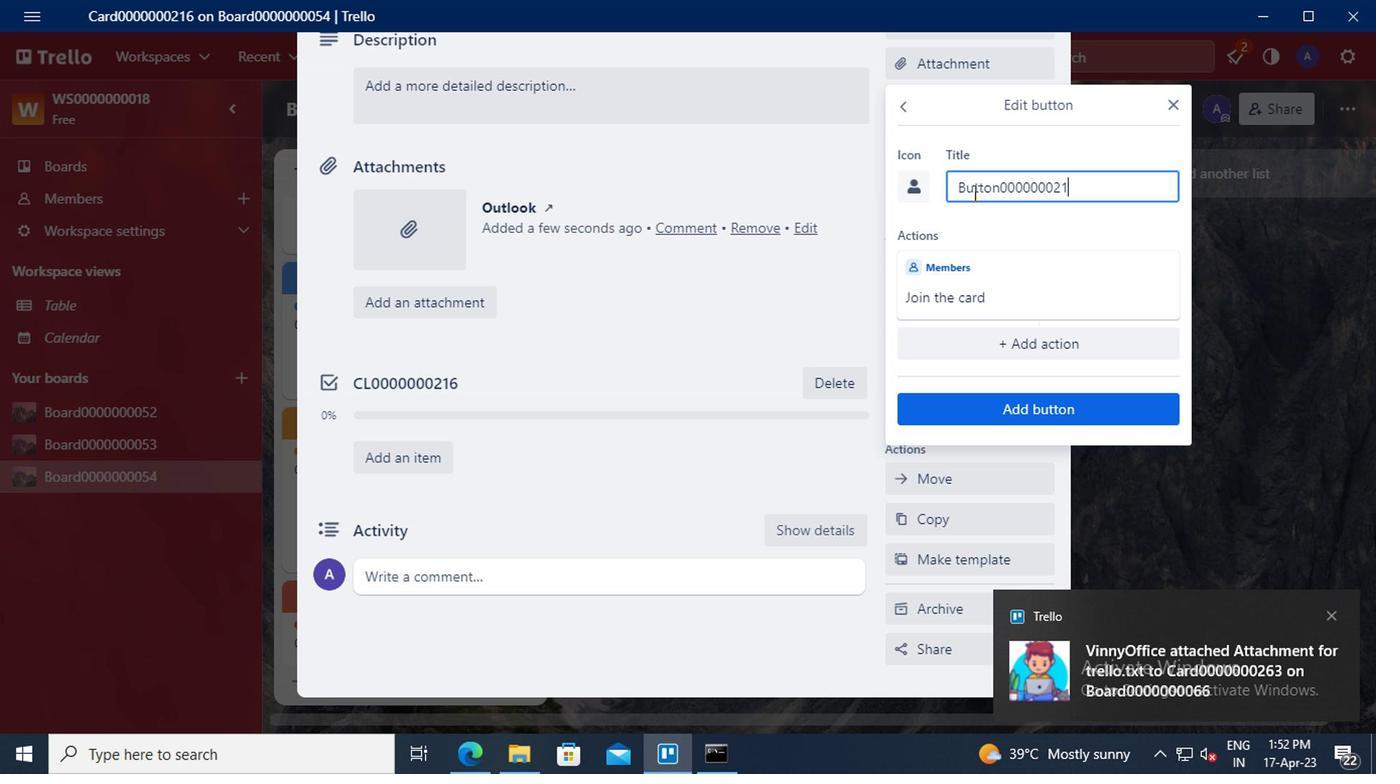 
Action: Mouse moved to (1016, 403)
Screenshot: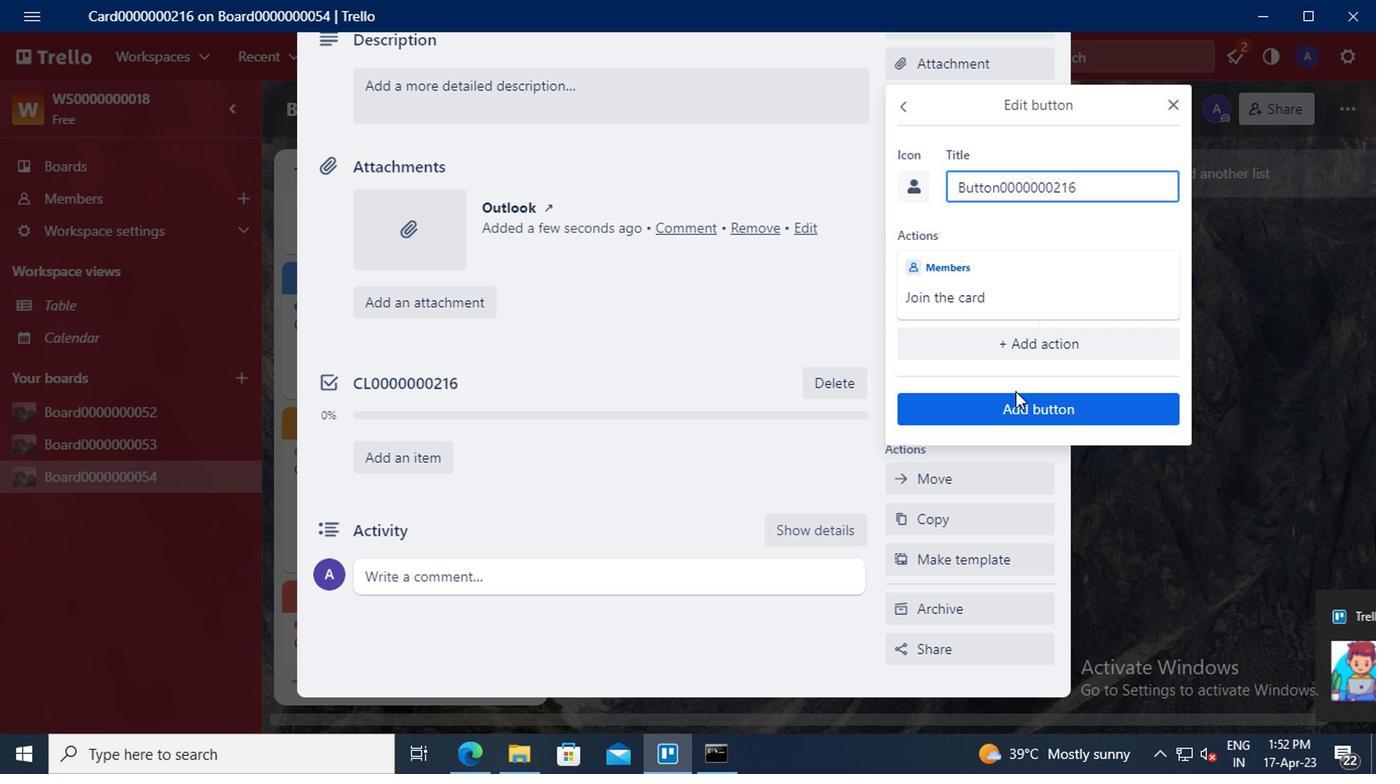 
Action: Mouse pressed left at (1016, 403)
Screenshot: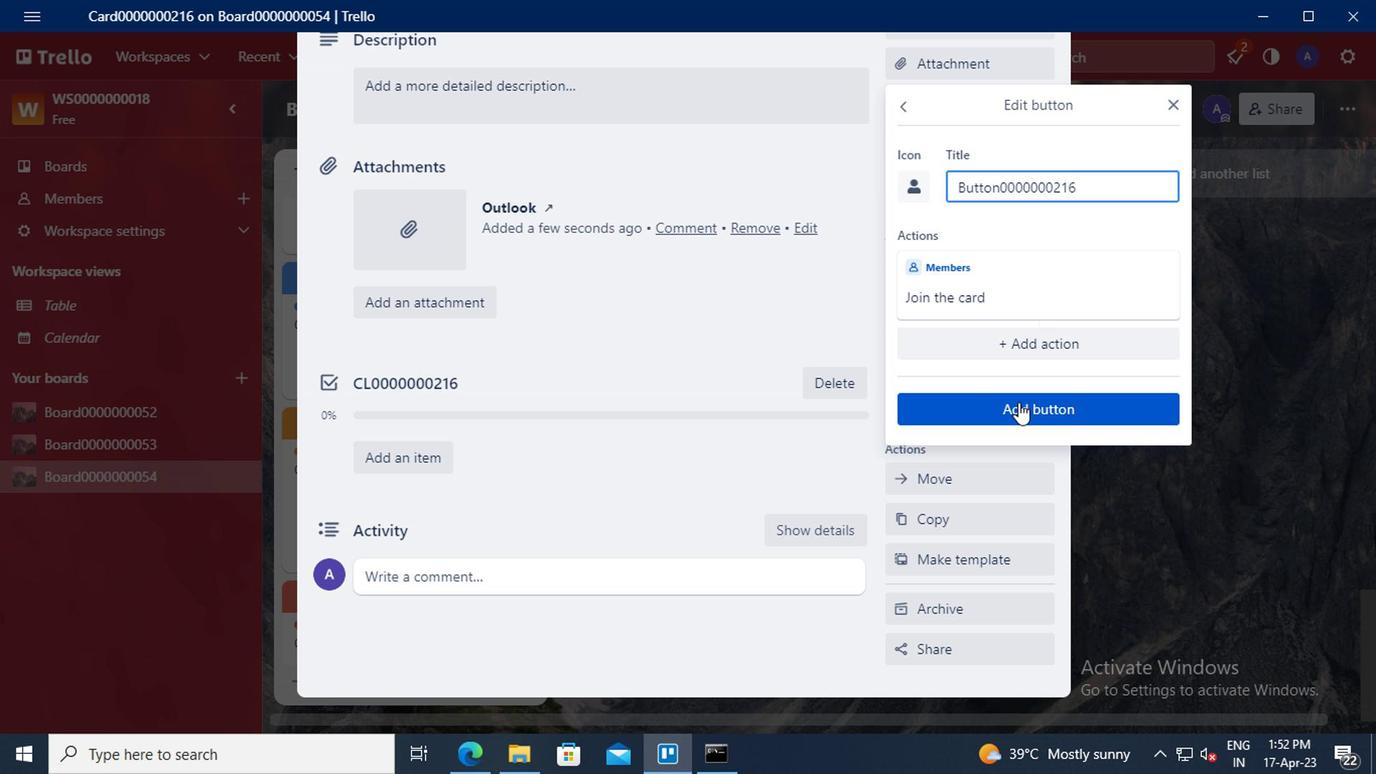 
Action: Mouse moved to (694, 426)
Screenshot: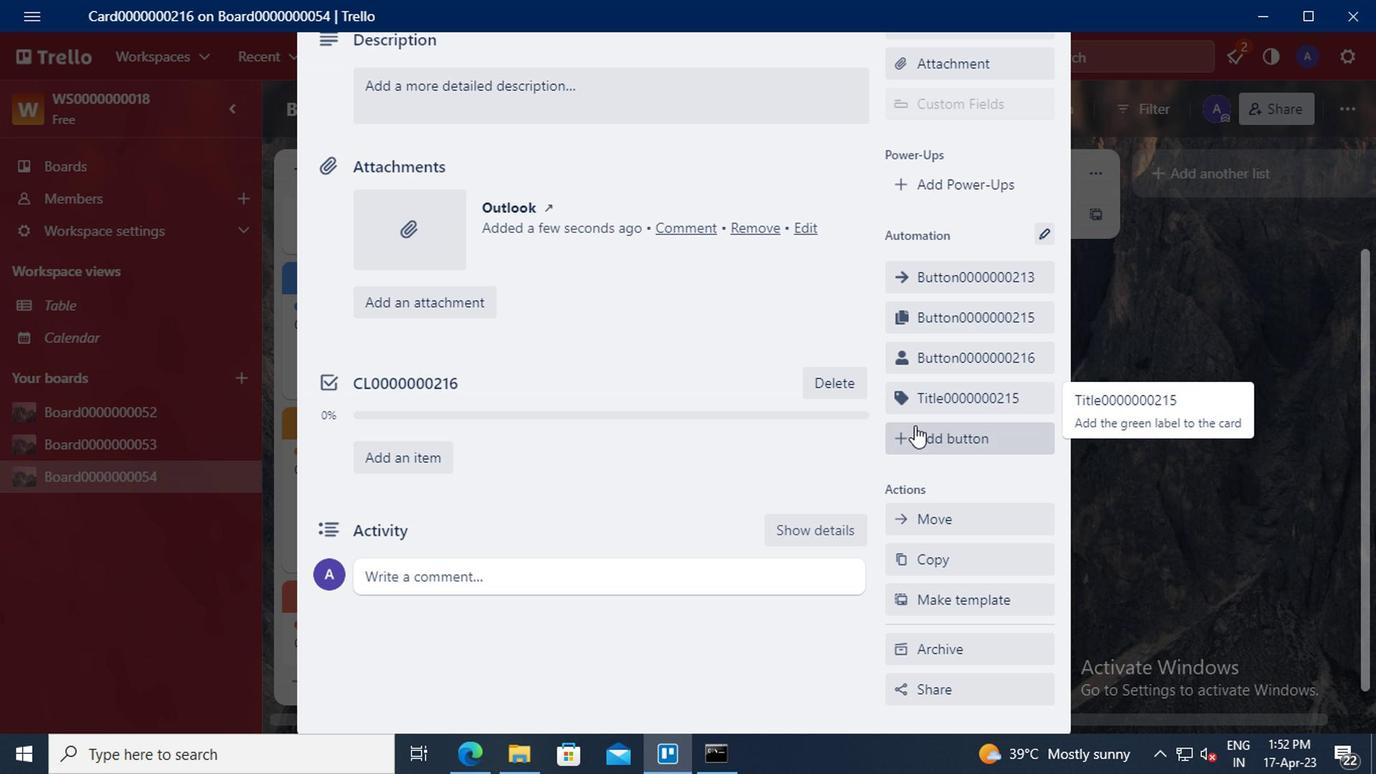 
Action: Mouse scrolled (694, 427) with delta (0, 0)
Screenshot: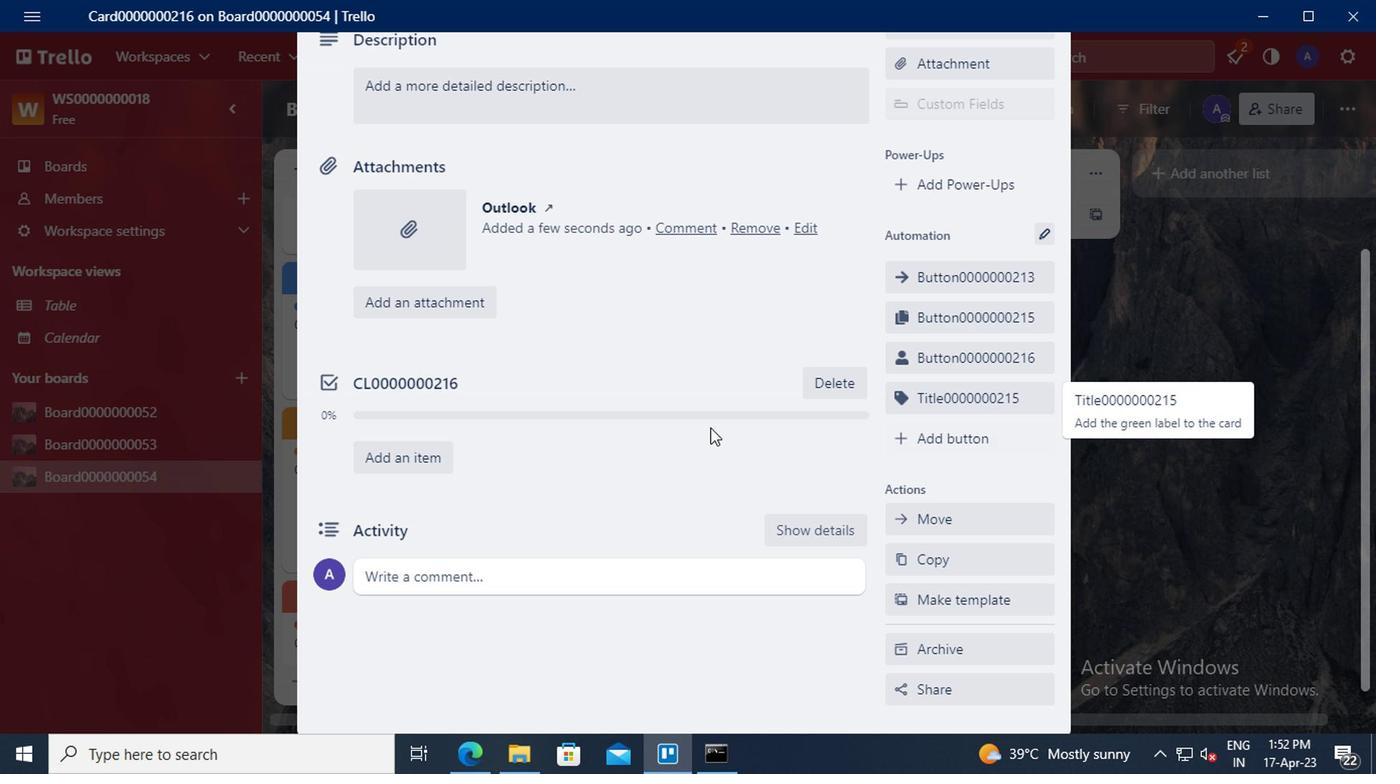 
Action: Mouse scrolled (694, 427) with delta (0, 0)
Screenshot: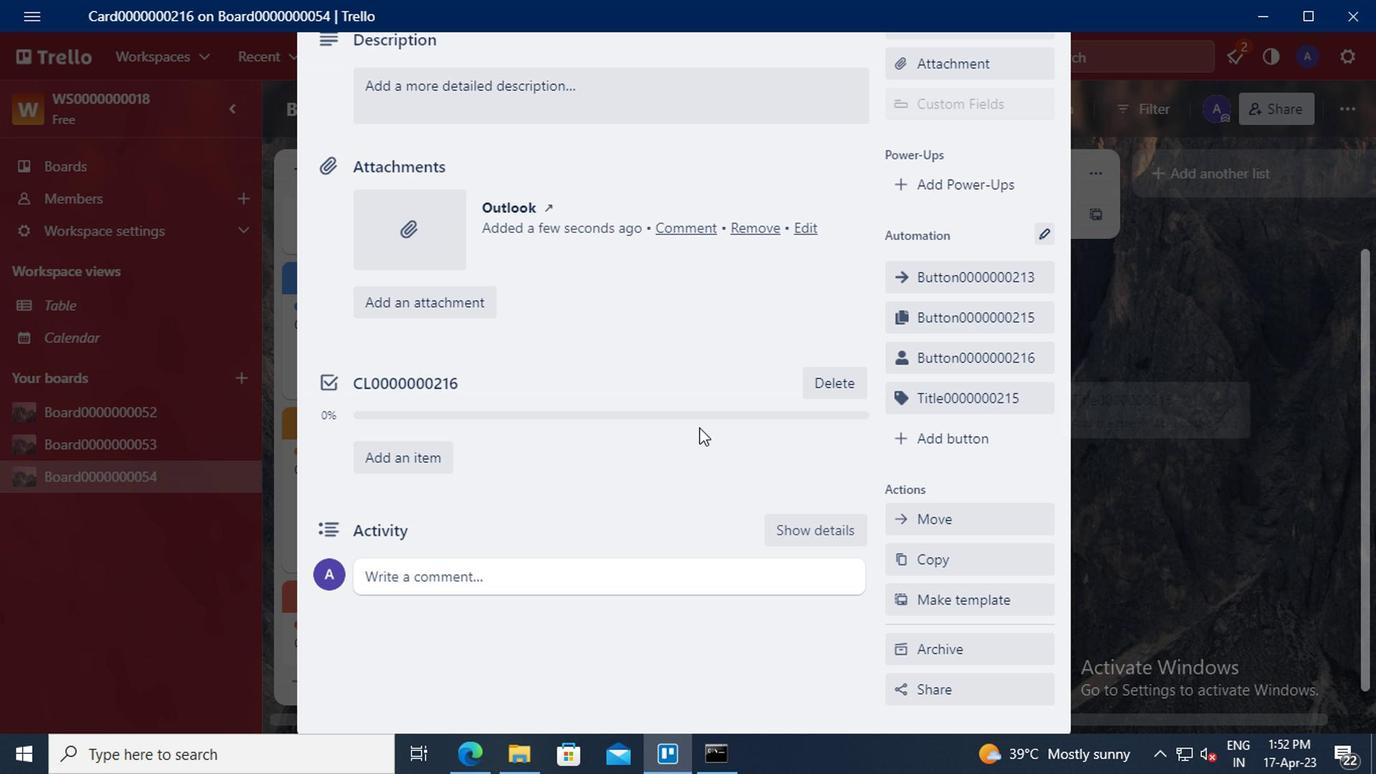 
Action: Mouse moved to (440, 292)
Screenshot: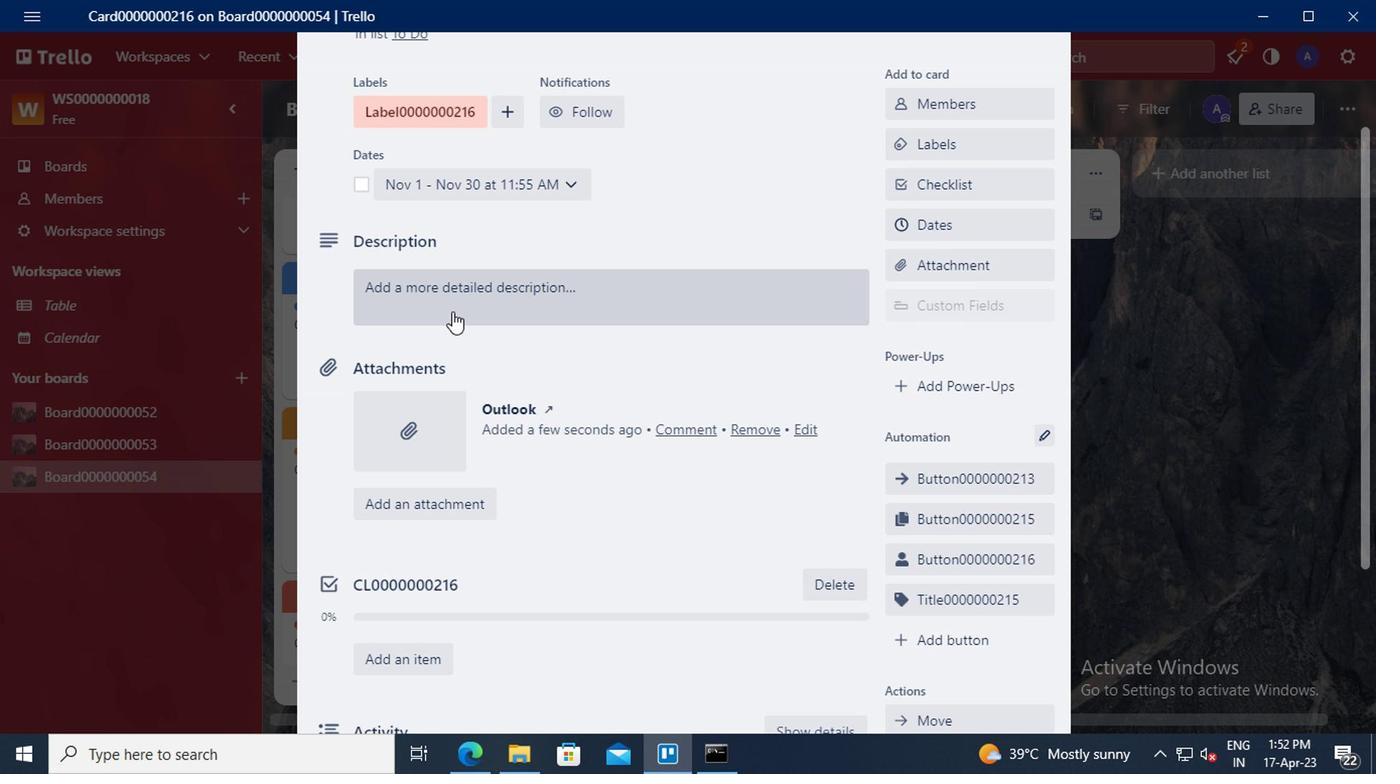 
Action: Mouse pressed left at (440, 292)
Screenshot: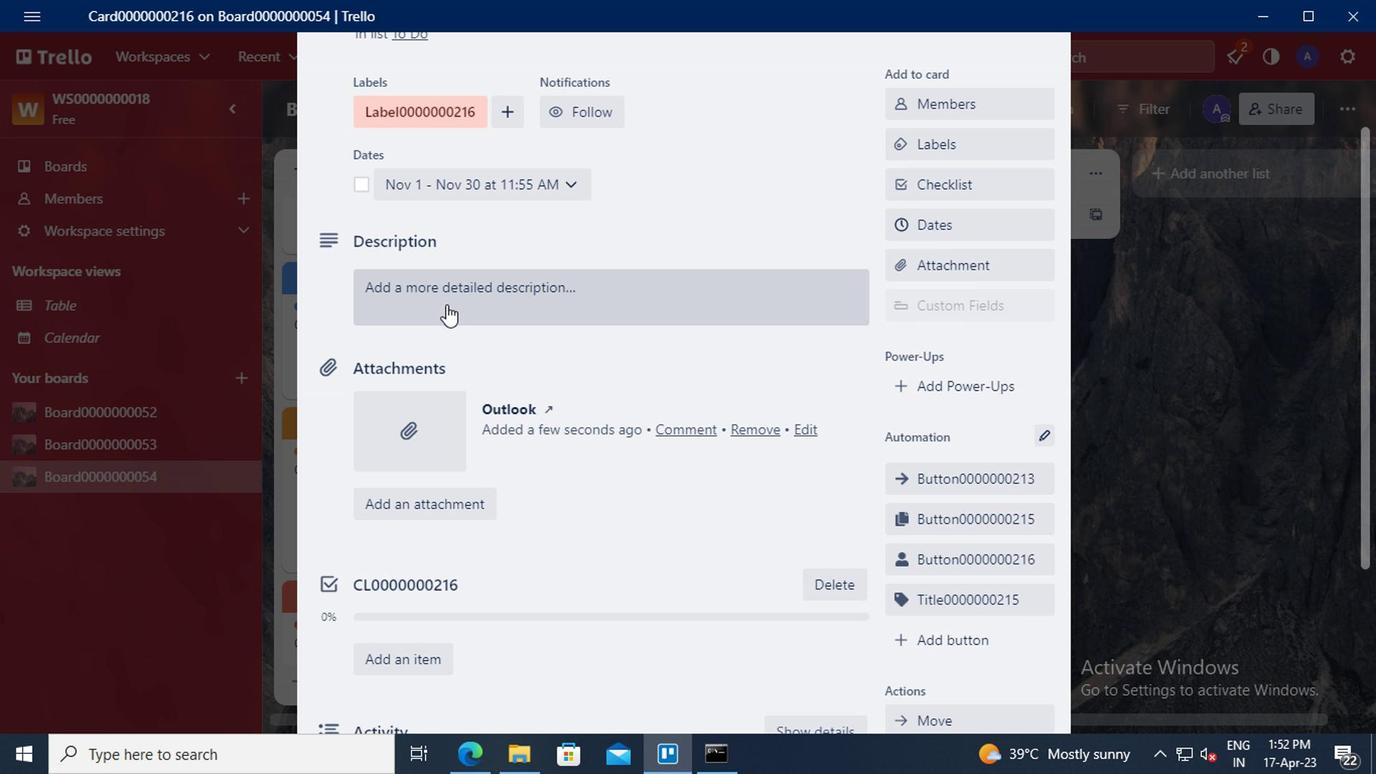 
Action: Mouse moved to (390, 364)
Screenshot: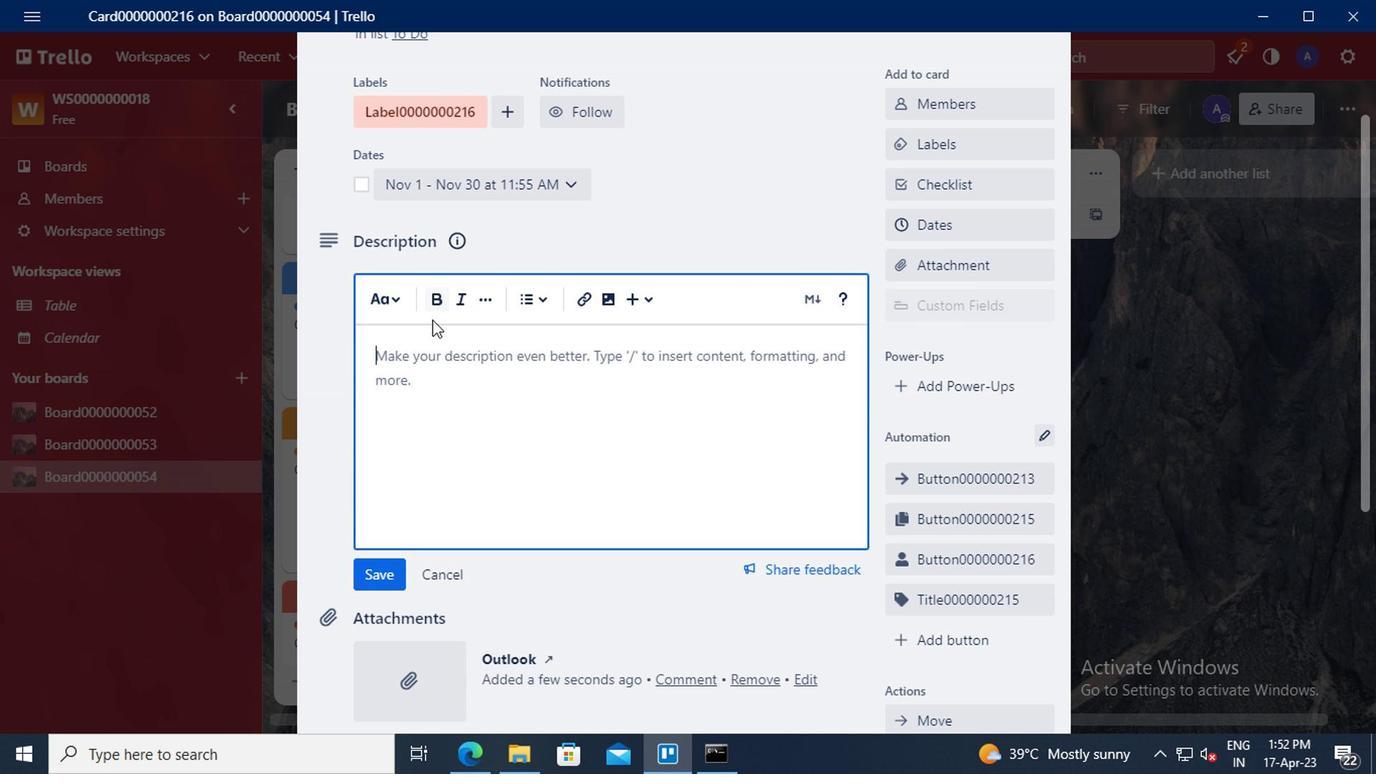 
Action: Mouse pressed left at (390, 364)
Screenshot: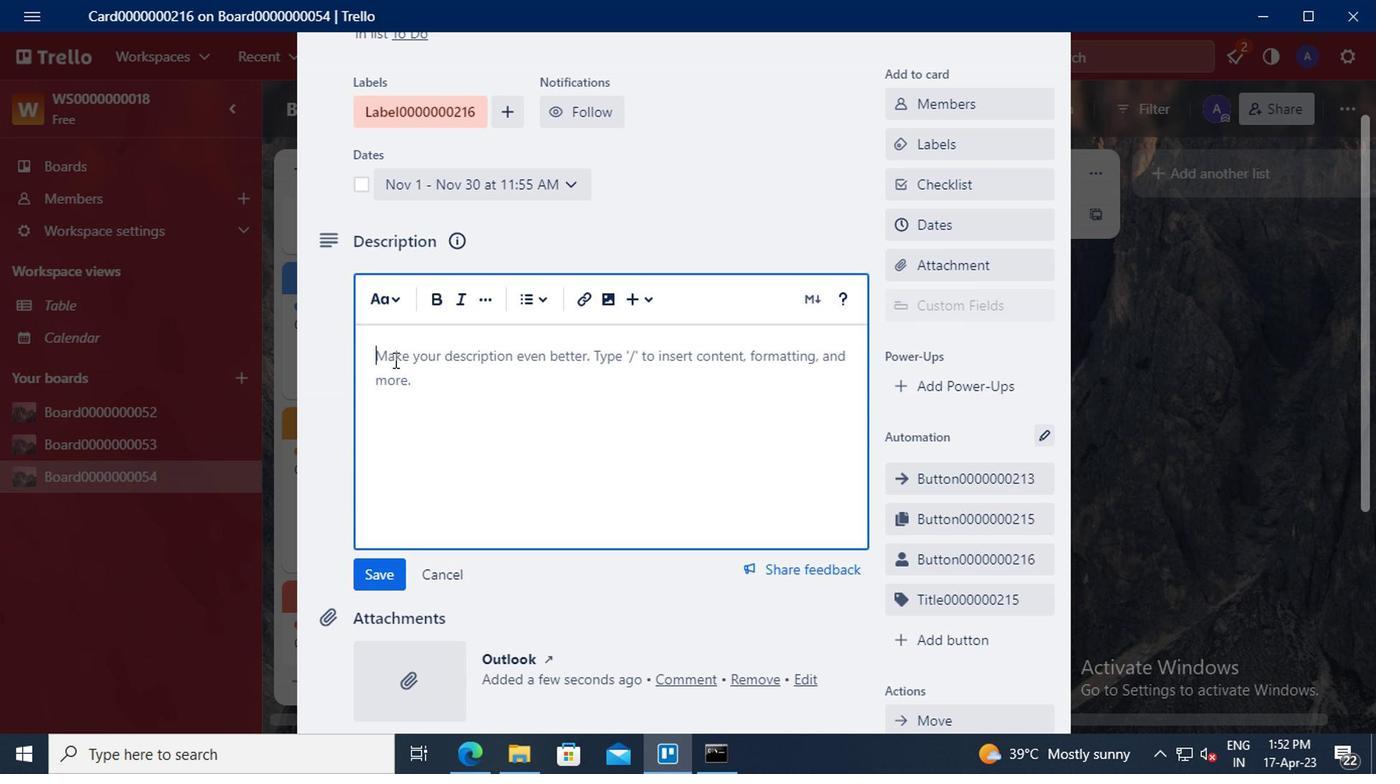 
Action: Key pressed <Key.shift>DS0000000216
Screenshot: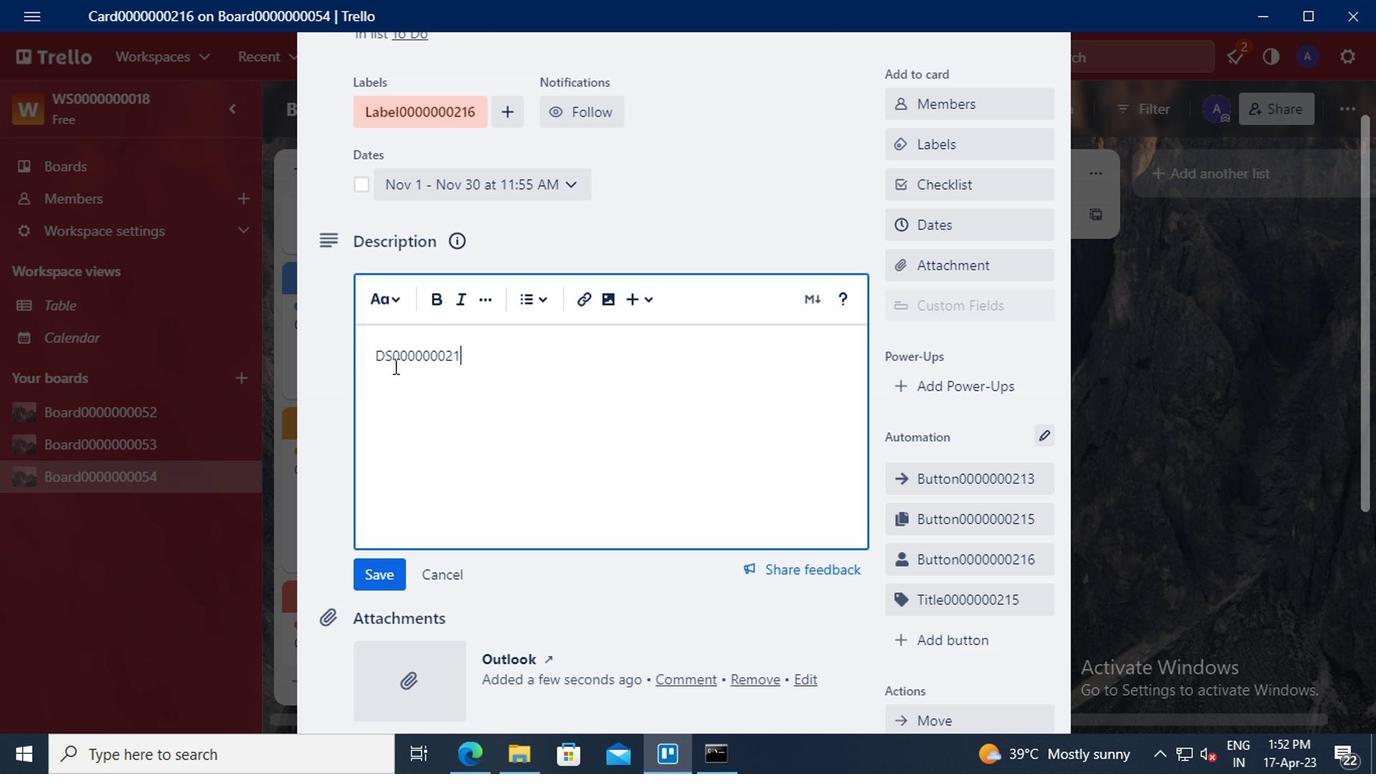 
Action: Mouse moved to (382, 566)
Screenshot: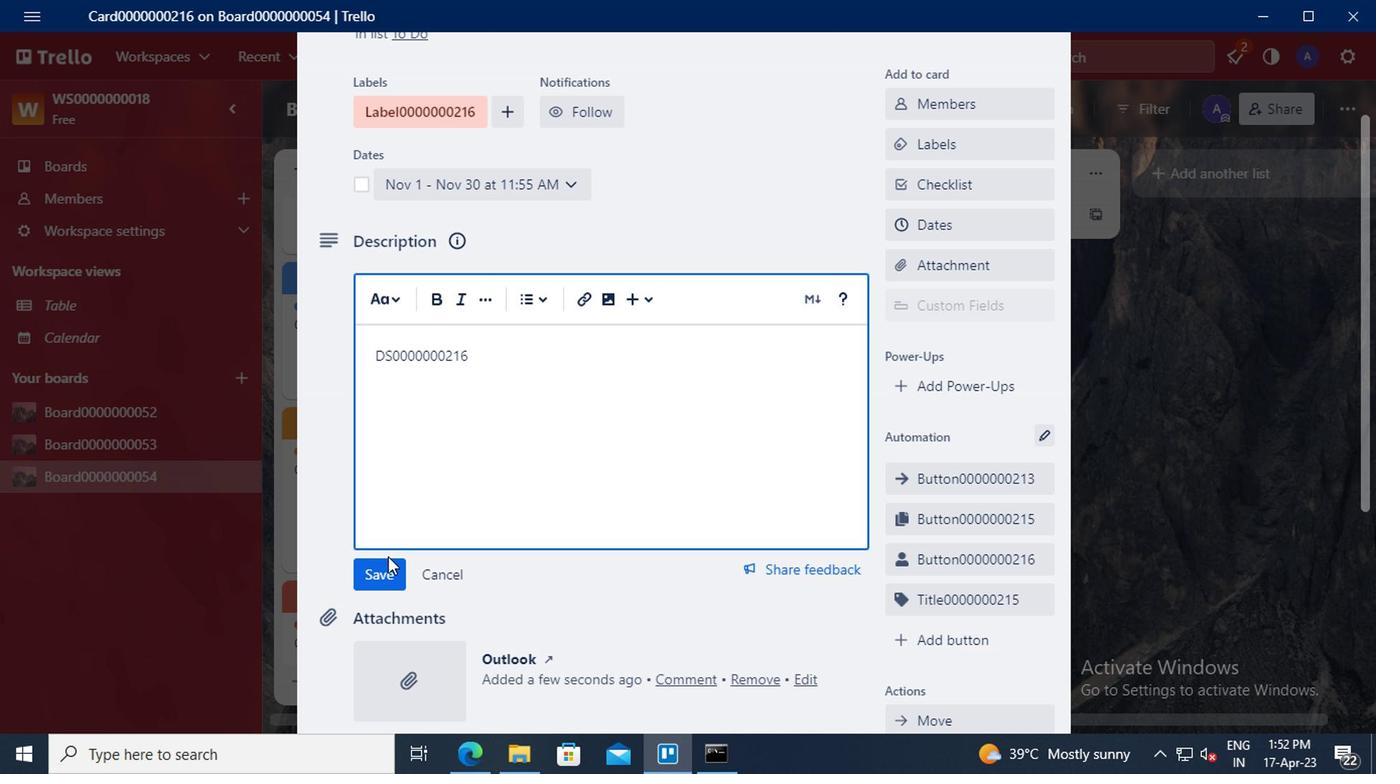 
Action: Mouse pressed left at (382, 566)
Screenshot: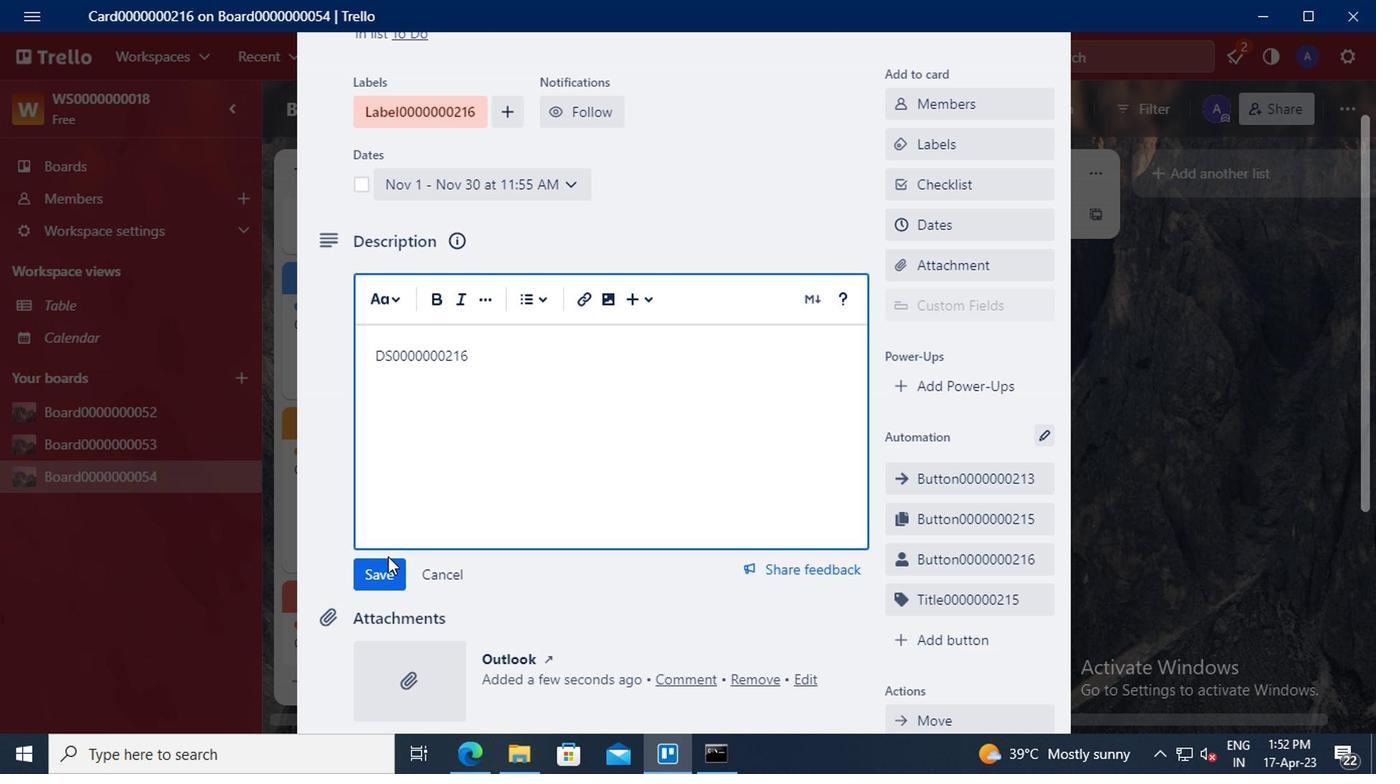 
Action: Mouse scrolled (382, 565) with delta (0, 0)
Screenshot: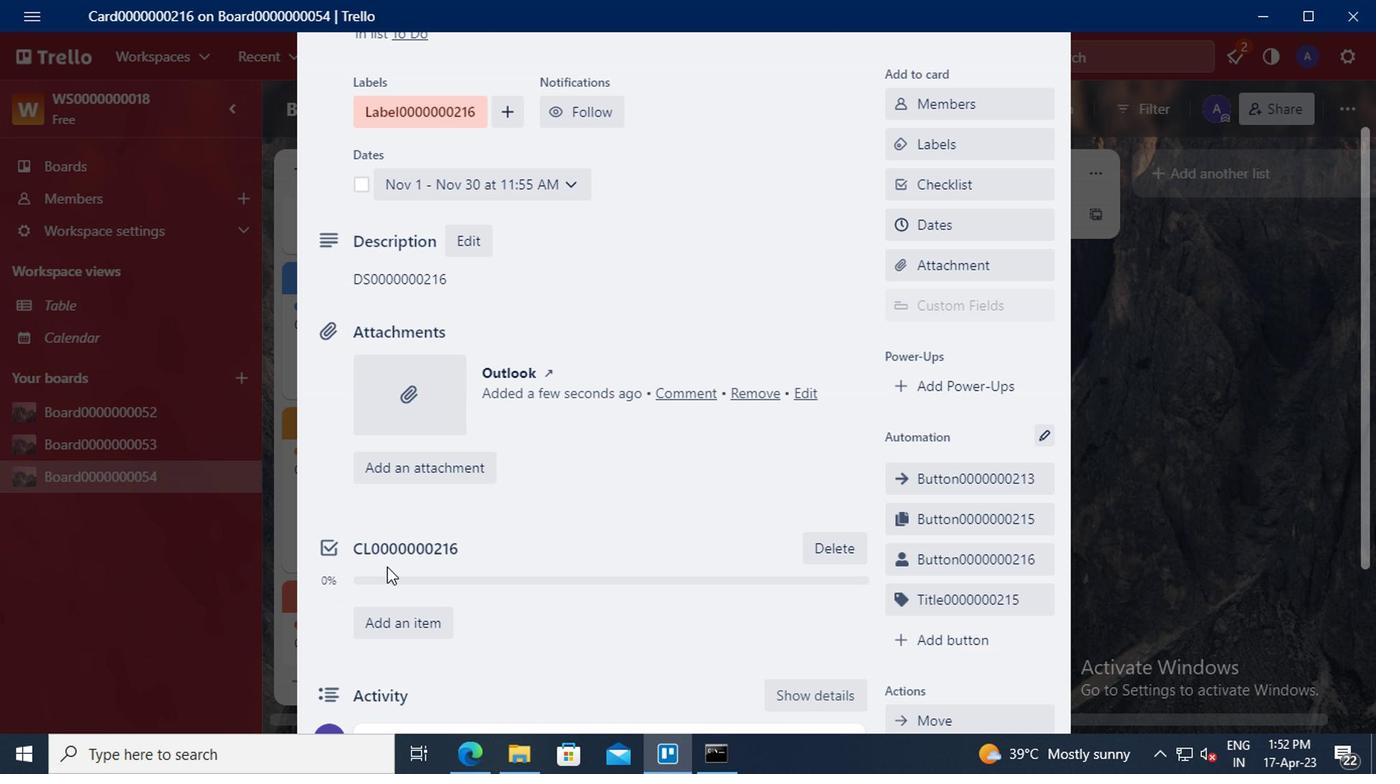 
Action: Mouse scrolled (382, 565) with delta (0, 0)
Screenshot: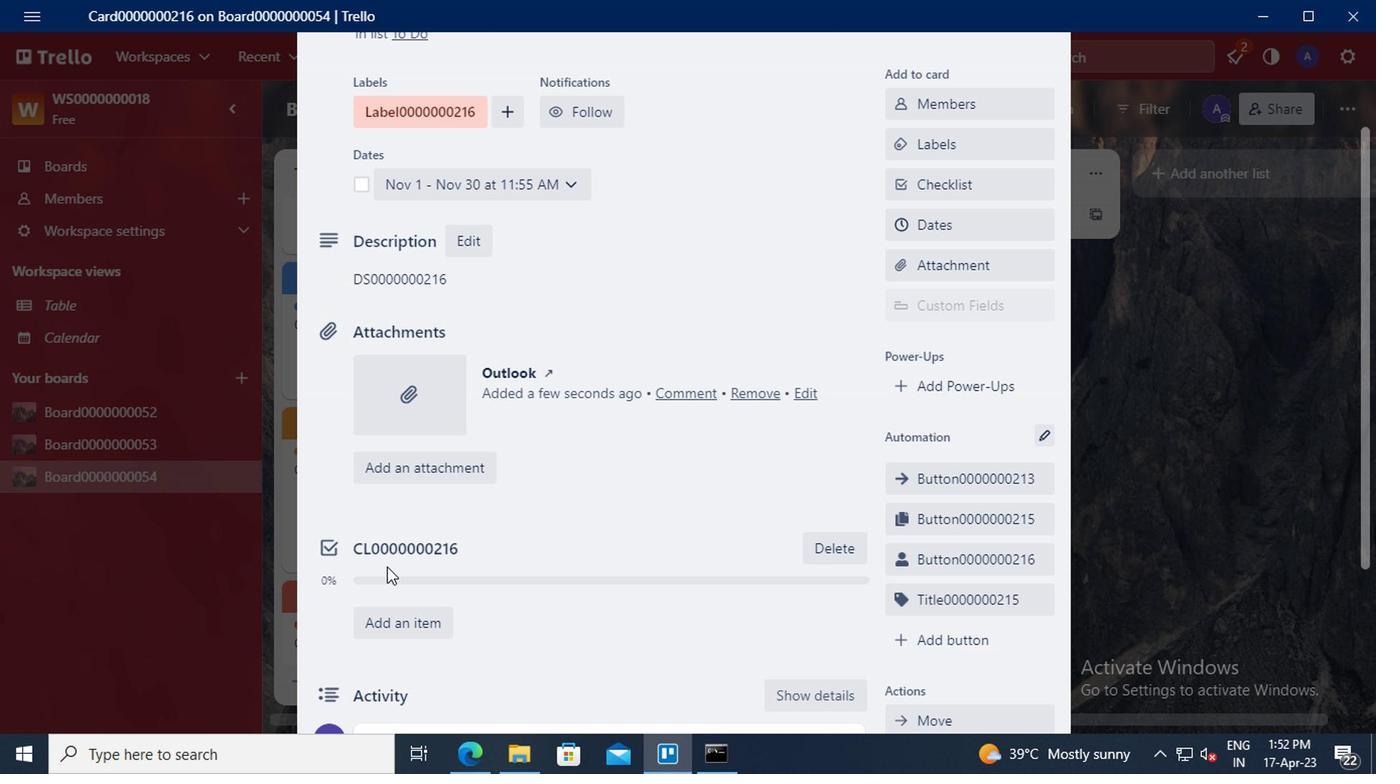 
Action: Mouse moved to (400, 542)
Screenshot: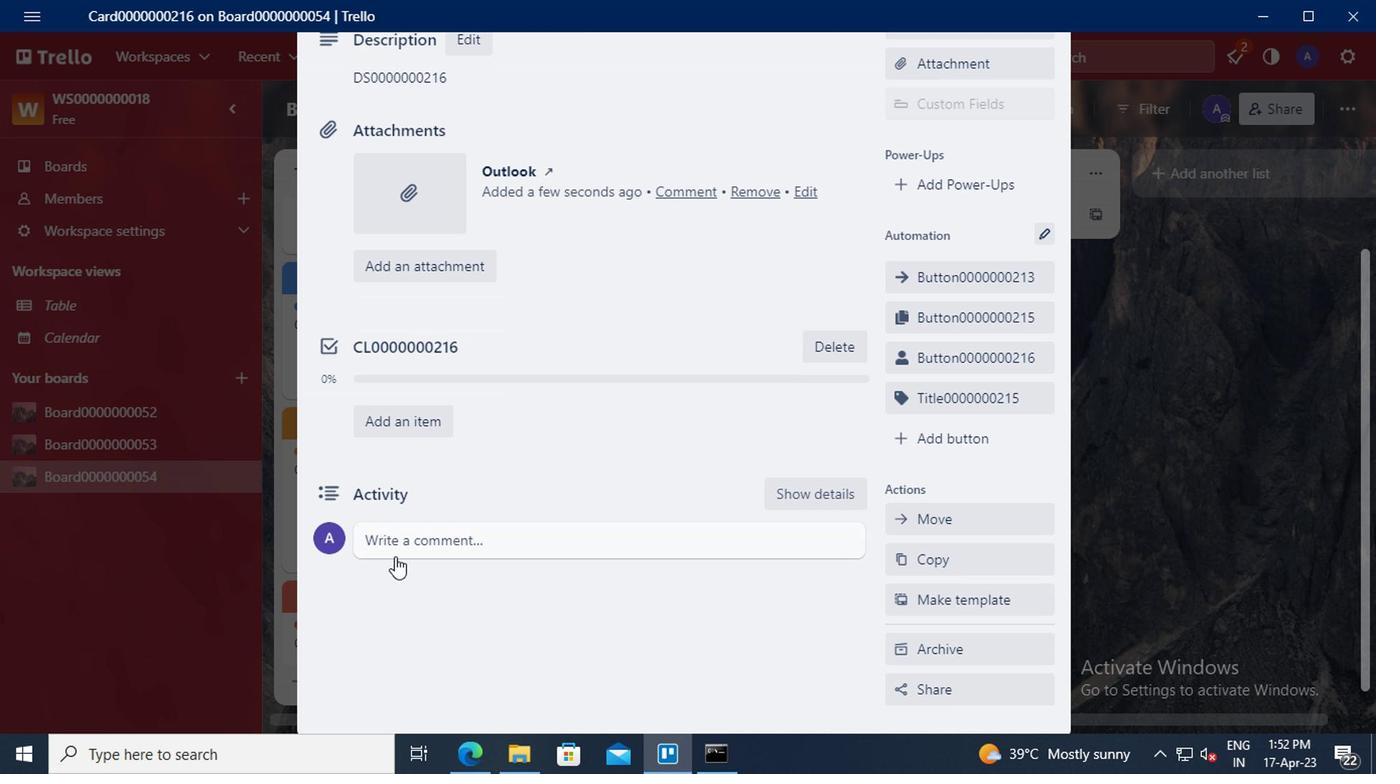 
Action: Mouse pressed left at (400, 542)
Screenshot: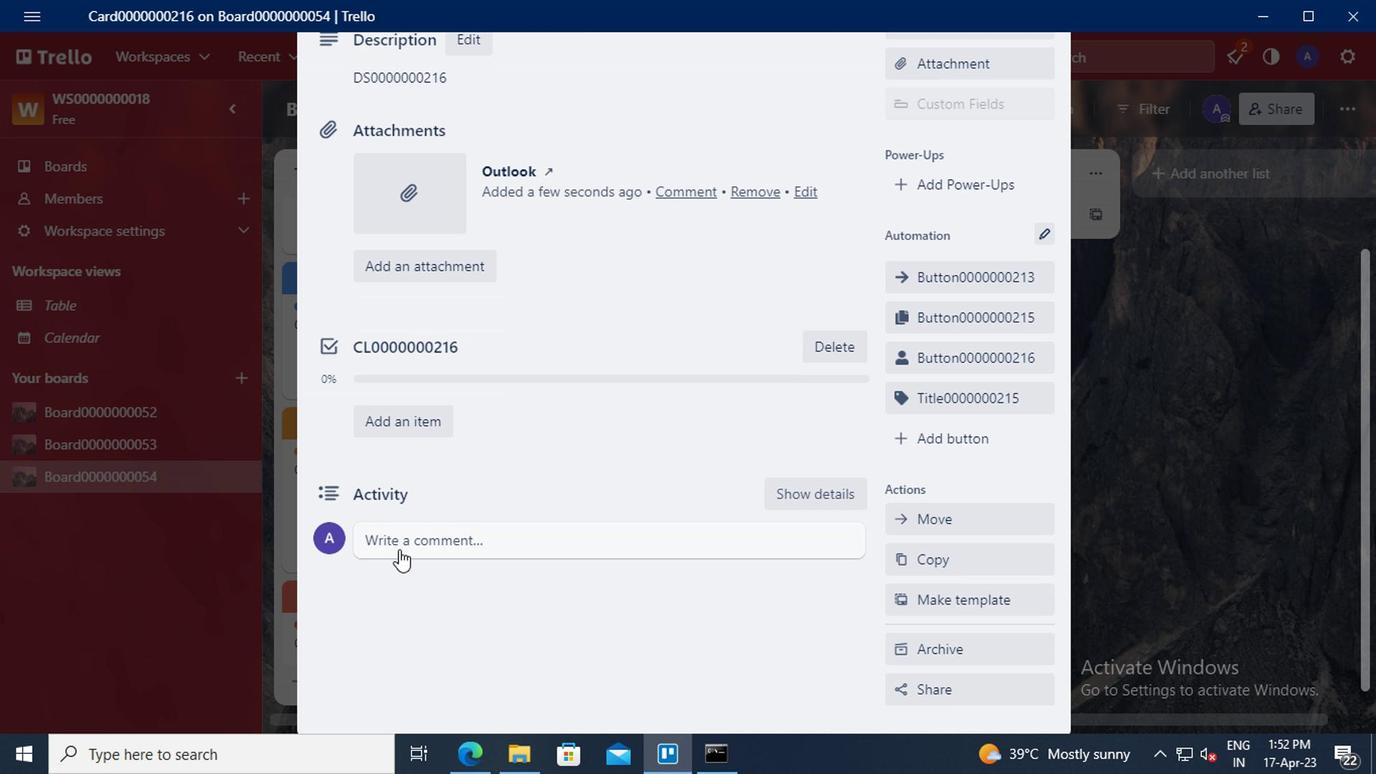 
Action: Key pressed <Key.shift>CM0000000216
Screenshot: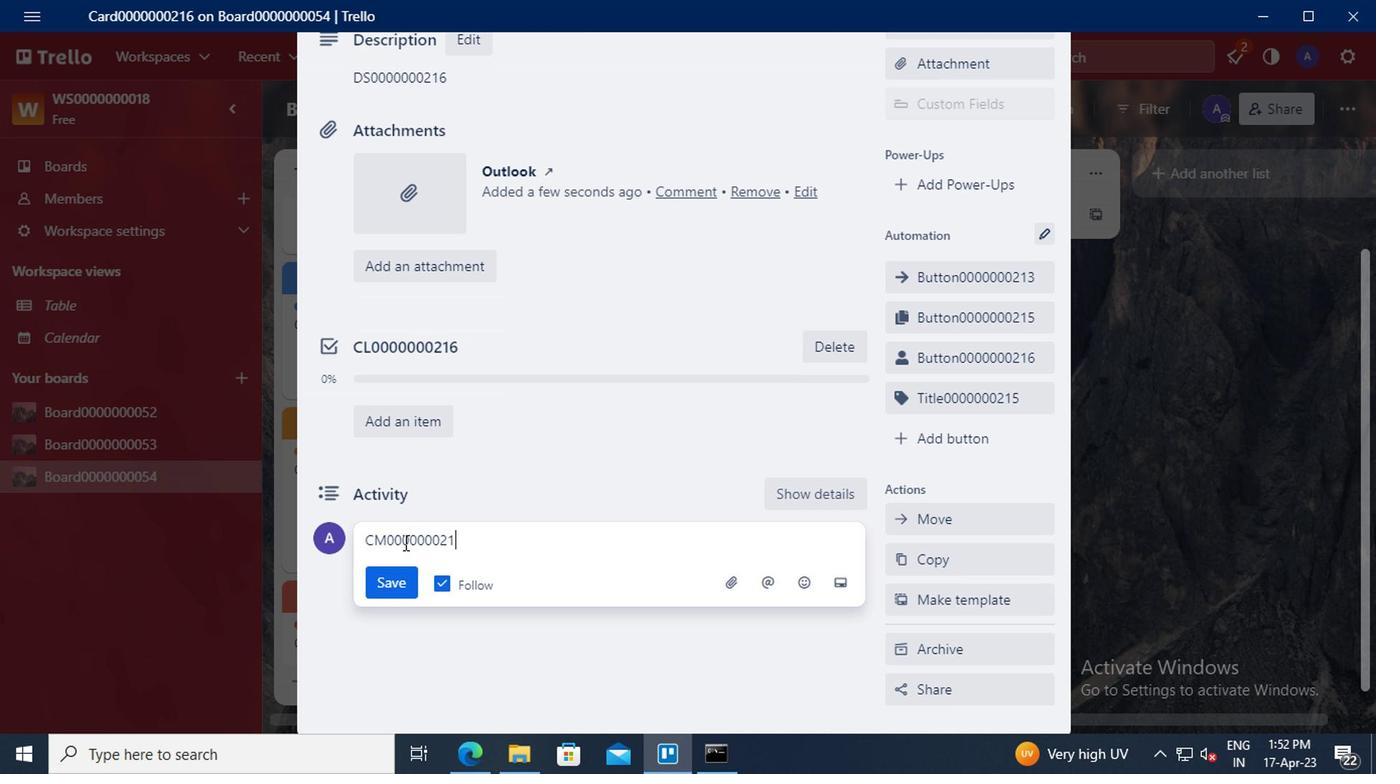 
Action: Mouse moved to (396, 583)
Screenshot: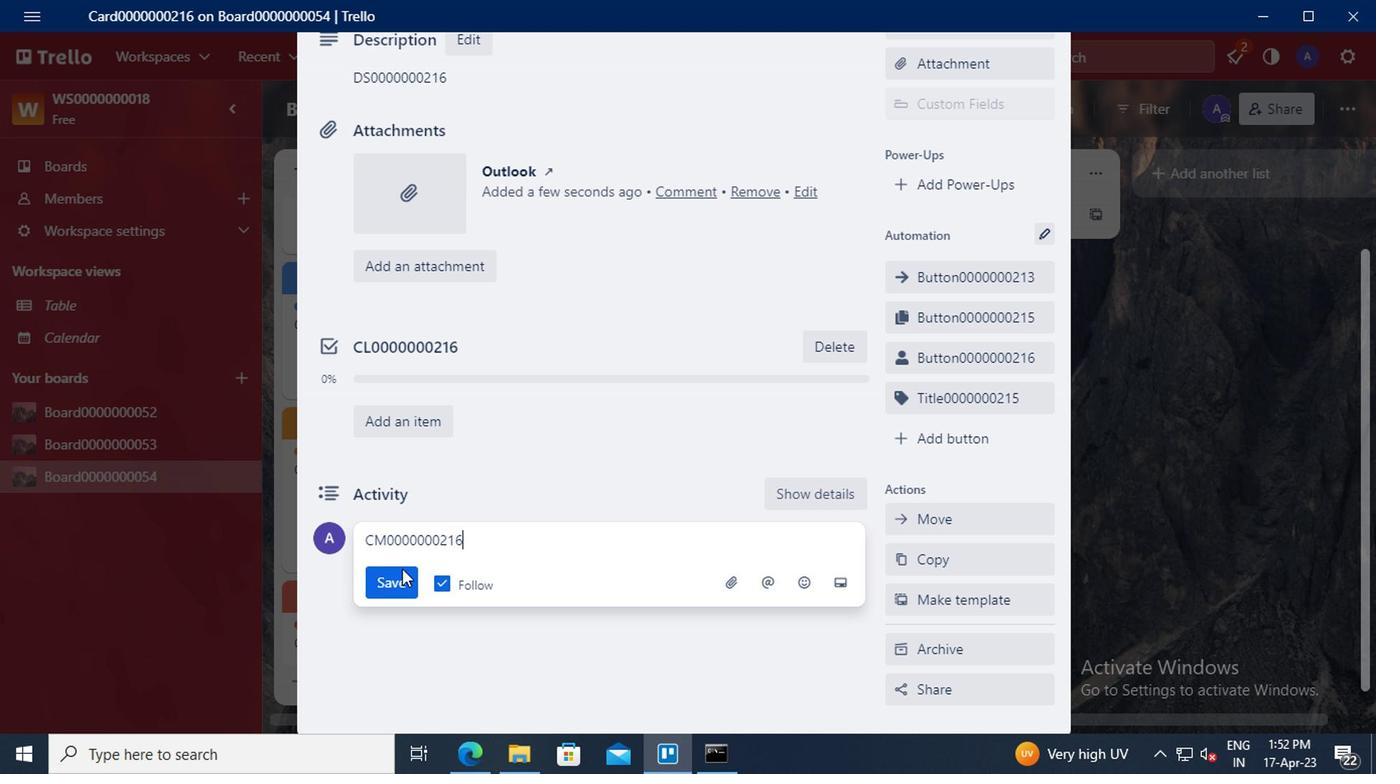 
Action: Mouse pressed left at (396, 583)
Screenshot: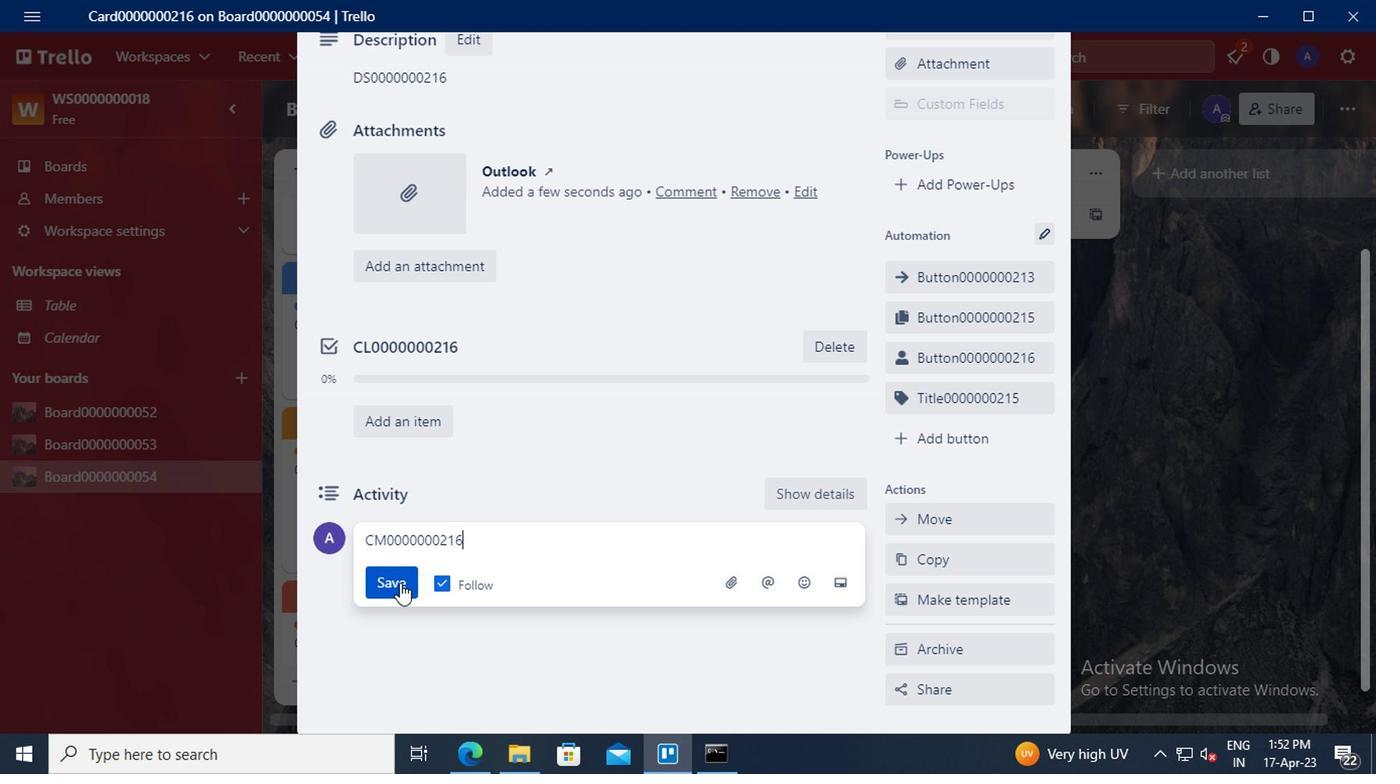 
